 Task: Check the percentage active listings of formal dining room in the last 1 year.
Action: Mouse moved to (961, 212)
Screenshot: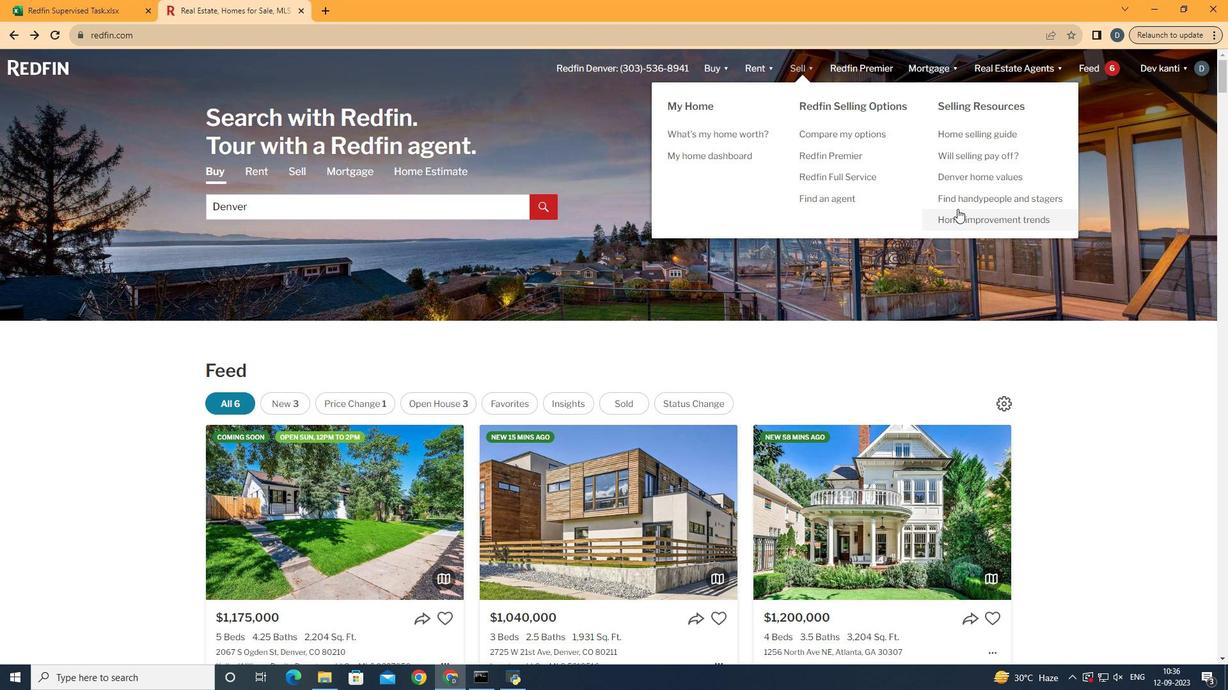 
Action: Mouse pressed left at (961, 212)
Screenshot: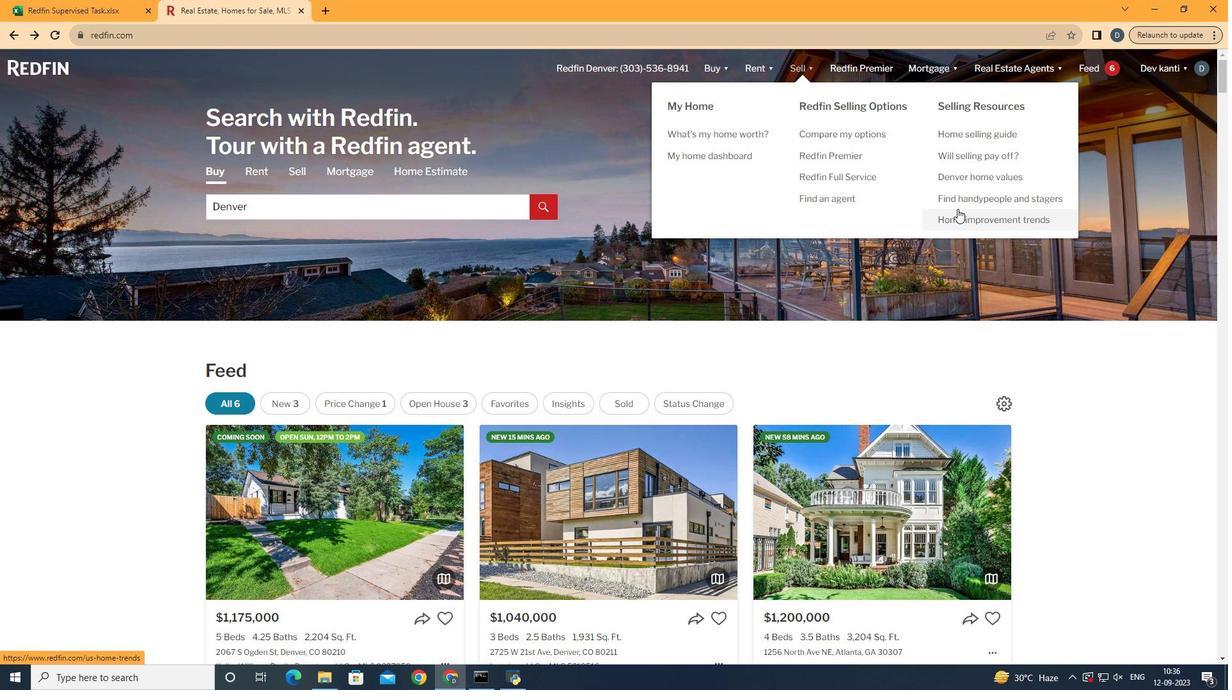 
Action: Mouse moved to (311, 255)
Screenshot: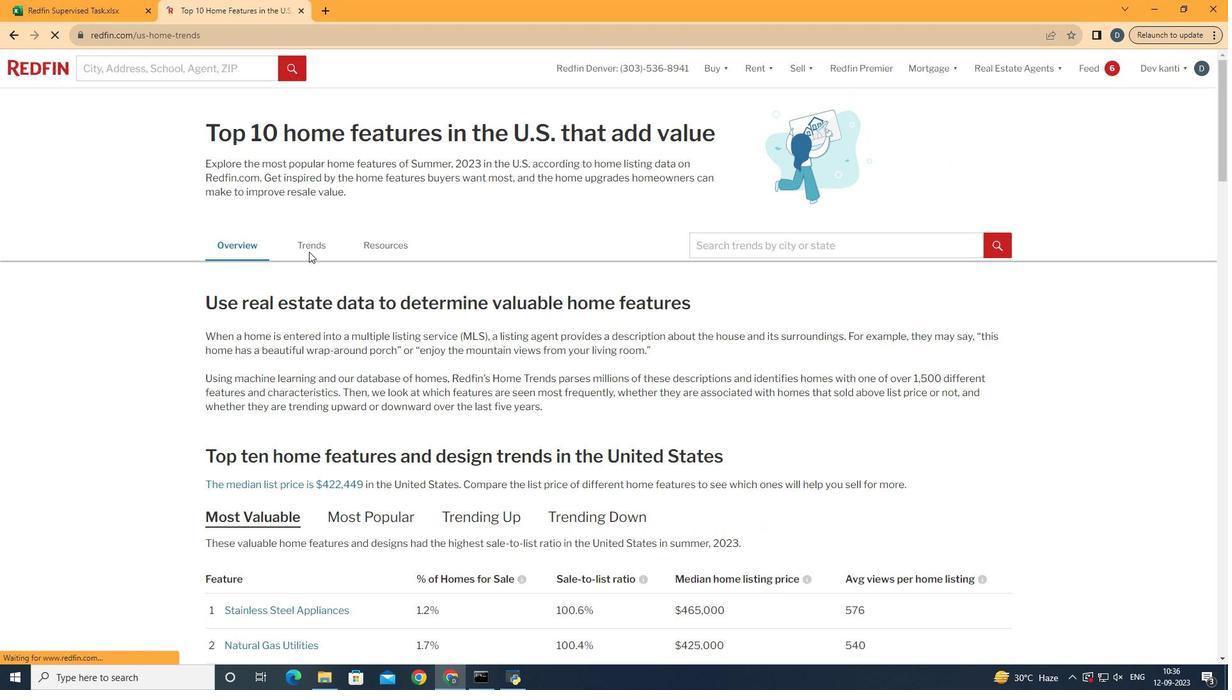 
Action: Mouse pressed left at (311, 255)
Screenshot: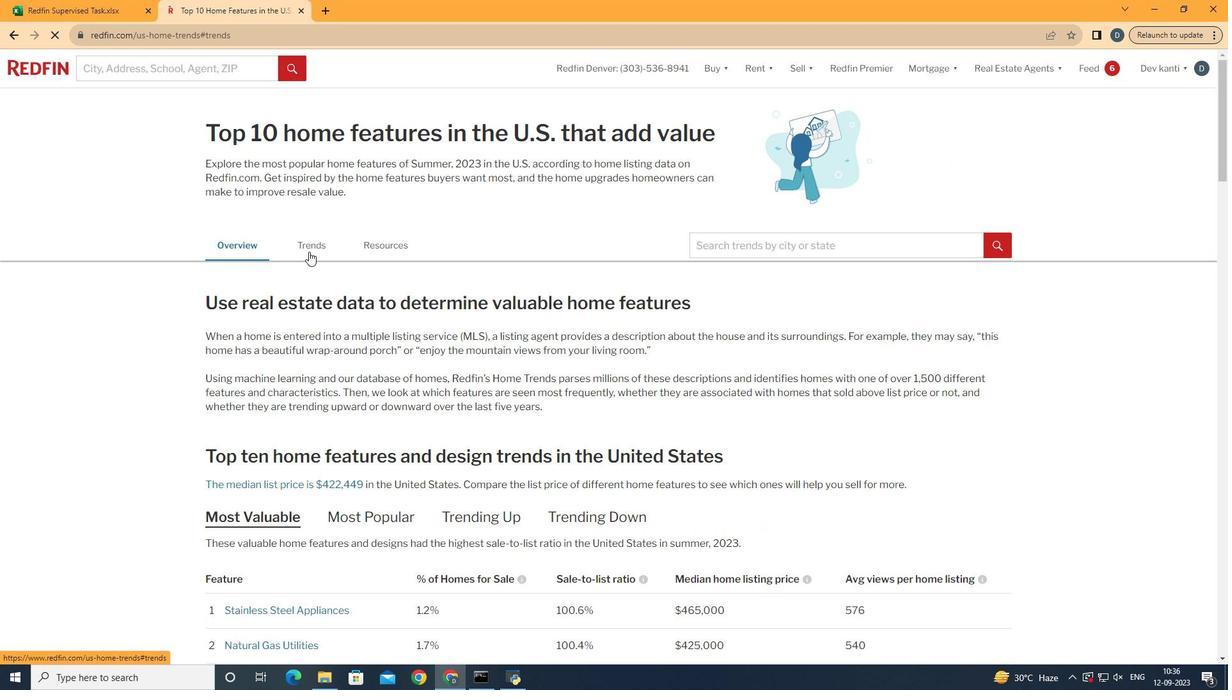 
Action: Mouse moved to (440, 342)
Screenshot: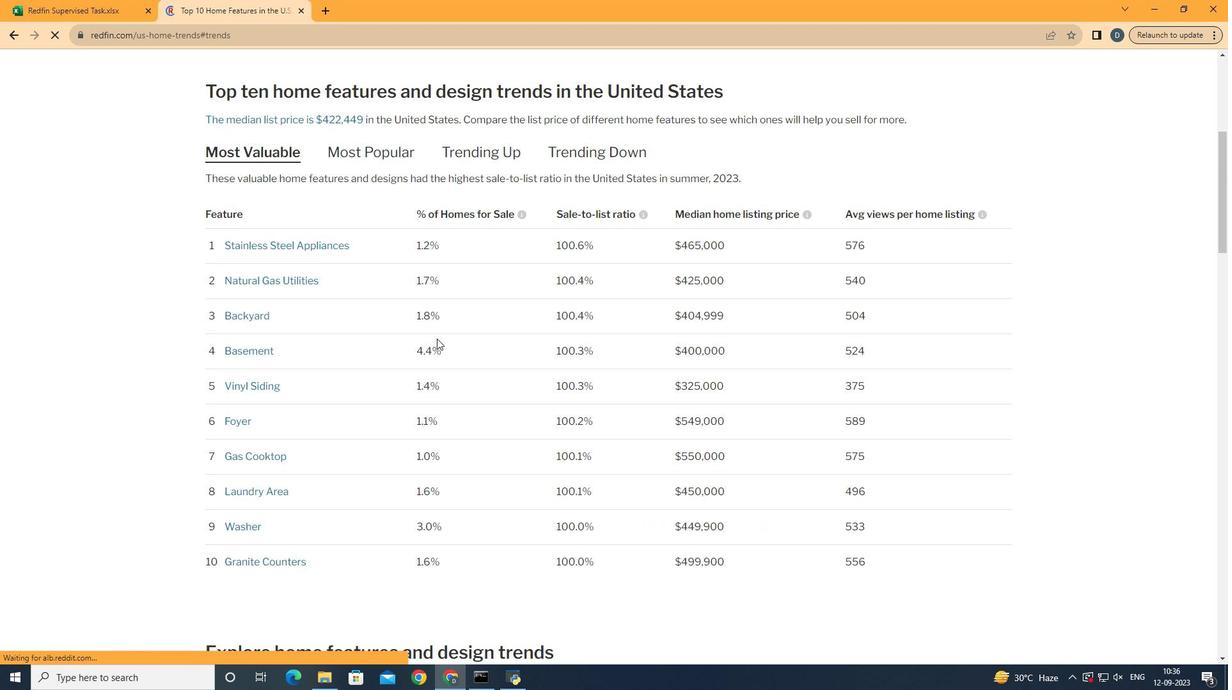 
Action: Mouse scrolled (440, 342) with delta (0, 0)
Screenshot: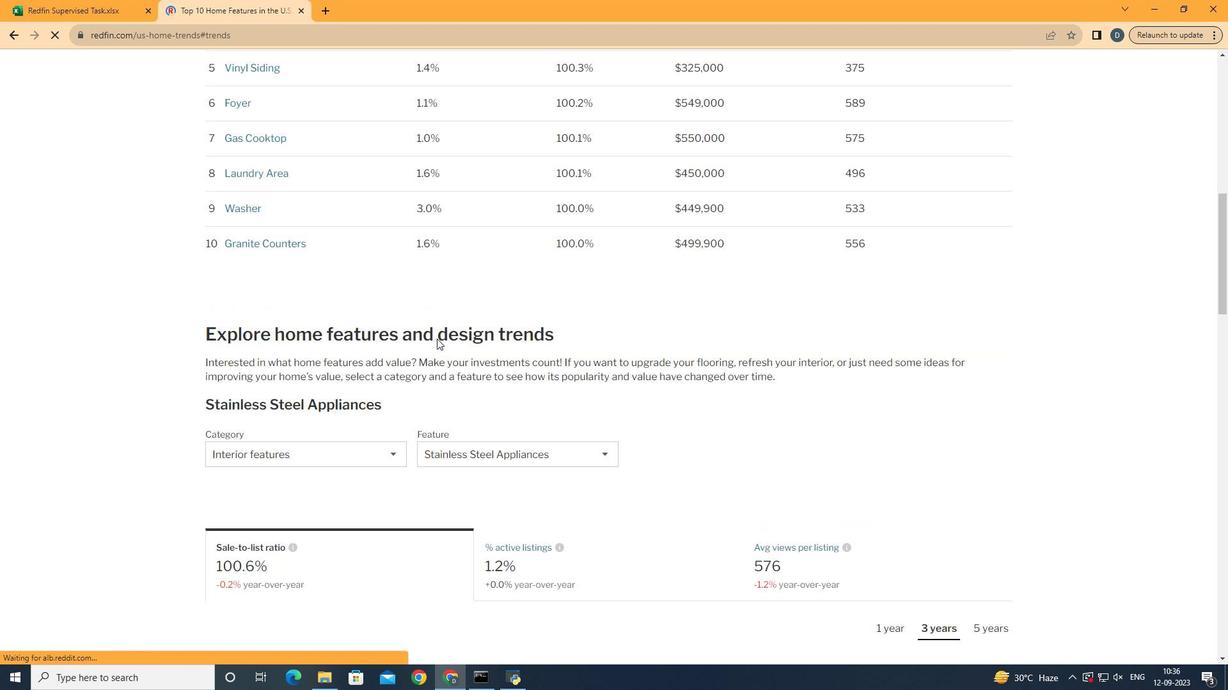 
Action: Mouse scrolled (440, 342) with delta (0, 0)
Screenshot: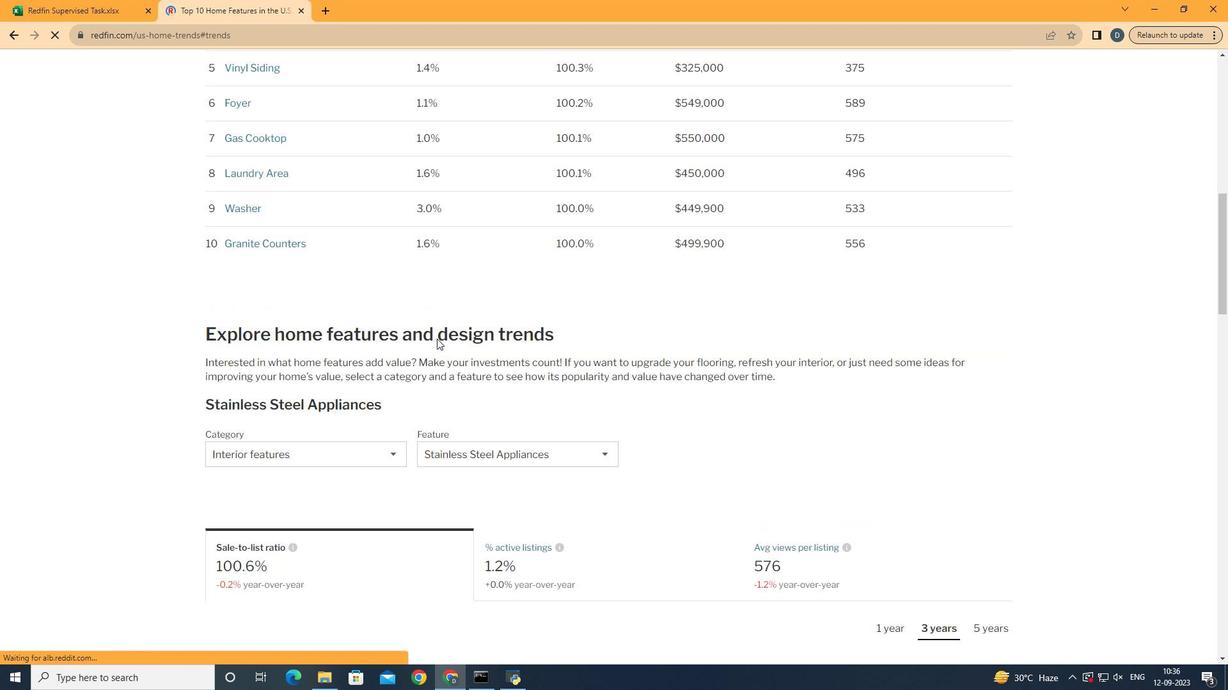 
Action: Mouse scrolled (440, 342) with delta (0, 0)
Screenshot: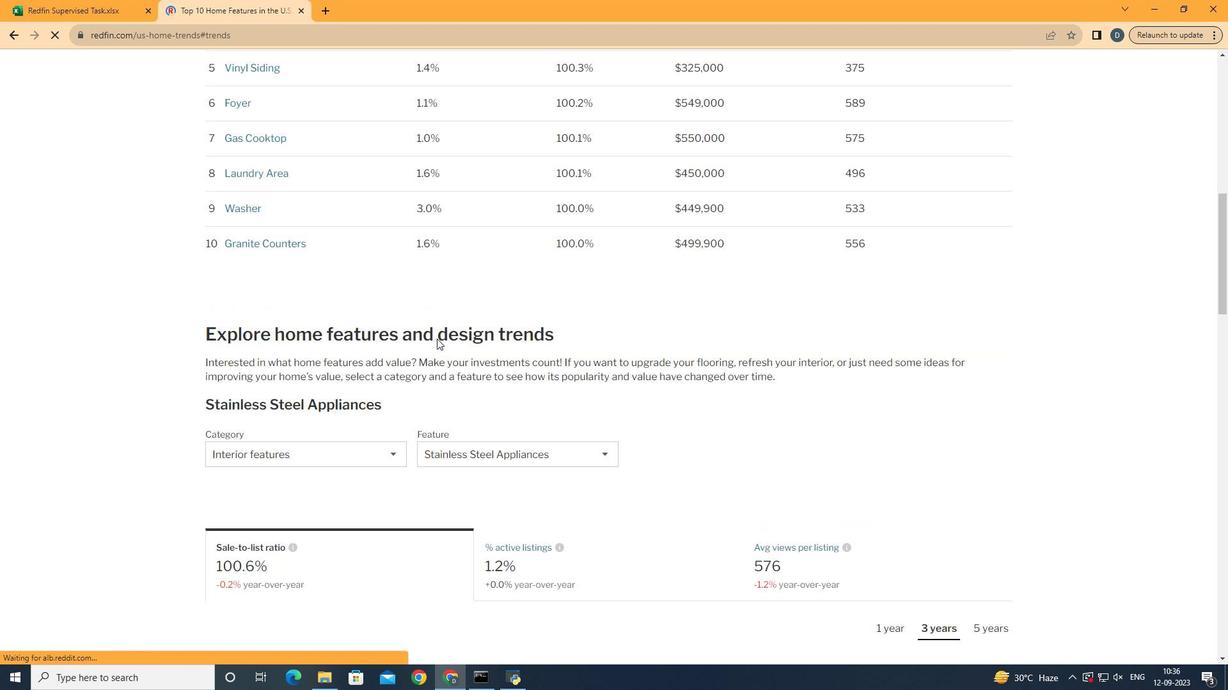 
Action: Mouse scrolled (440, 342) with delta (0, 0)
Screenshot: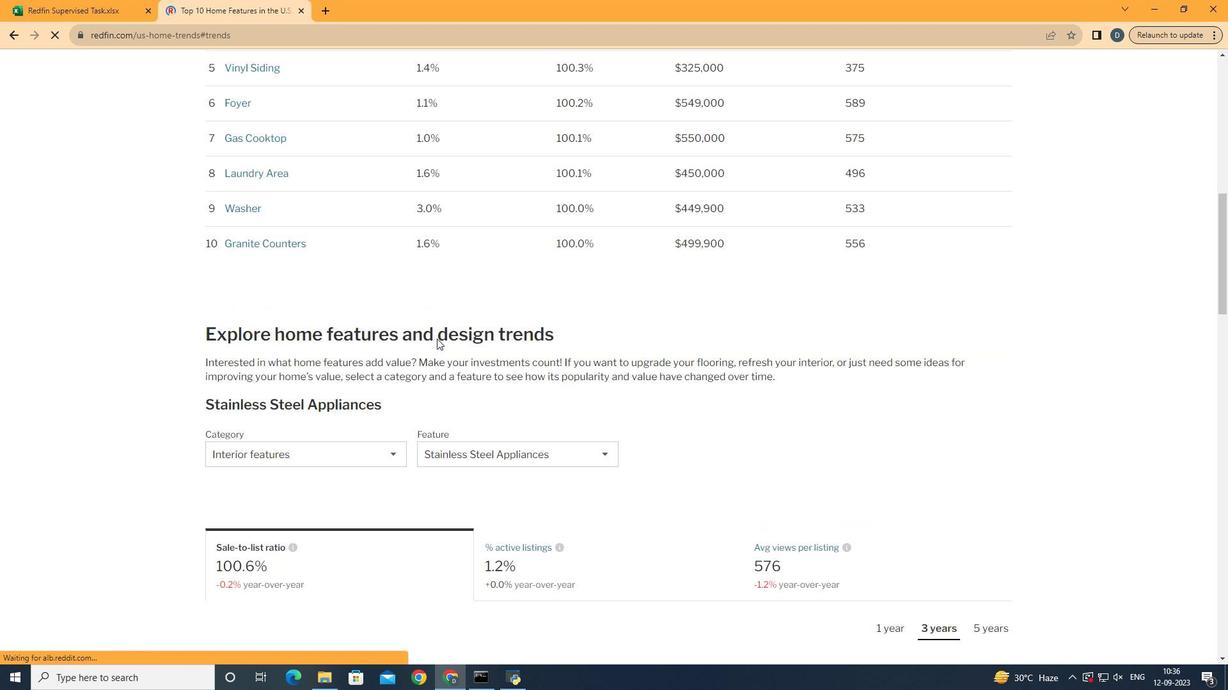 
Action: Mouse scrolled (440, 342) with delta (0, 0)
Screenshot: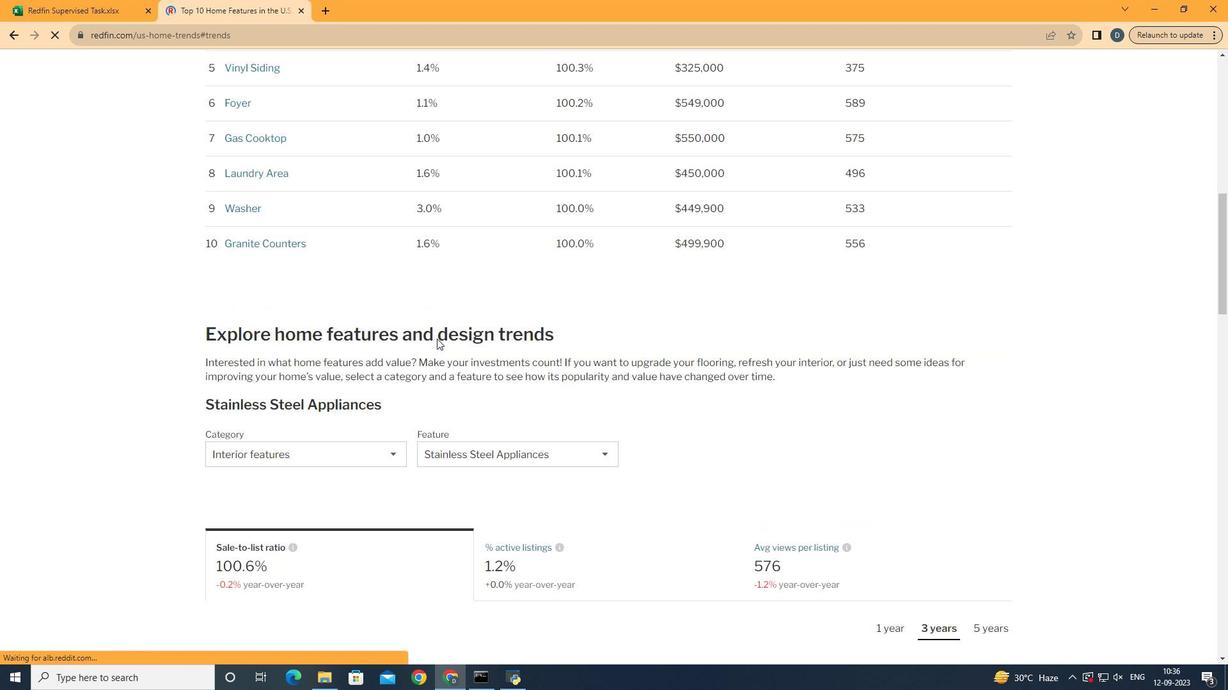 
Action: Mouse scrolled (440, 342) with delta (0, 0)
Screenshot: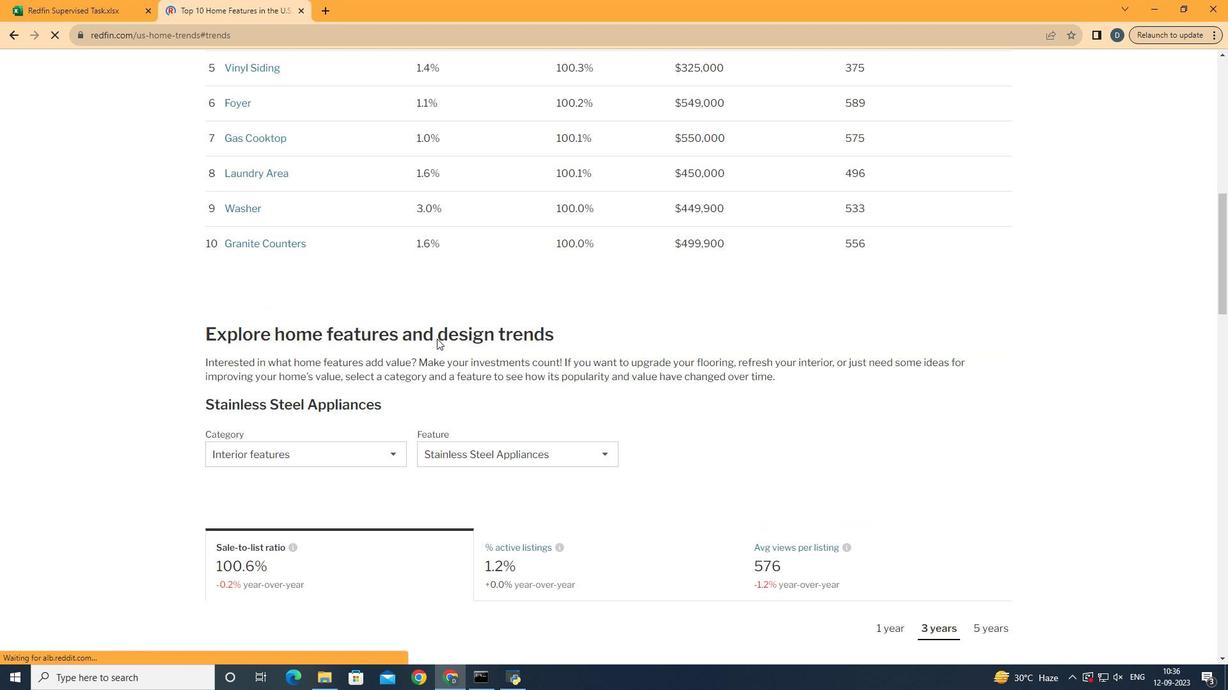 
Action: Mouse scrolled (440, 342) with delta (0, 0)
Screenshot: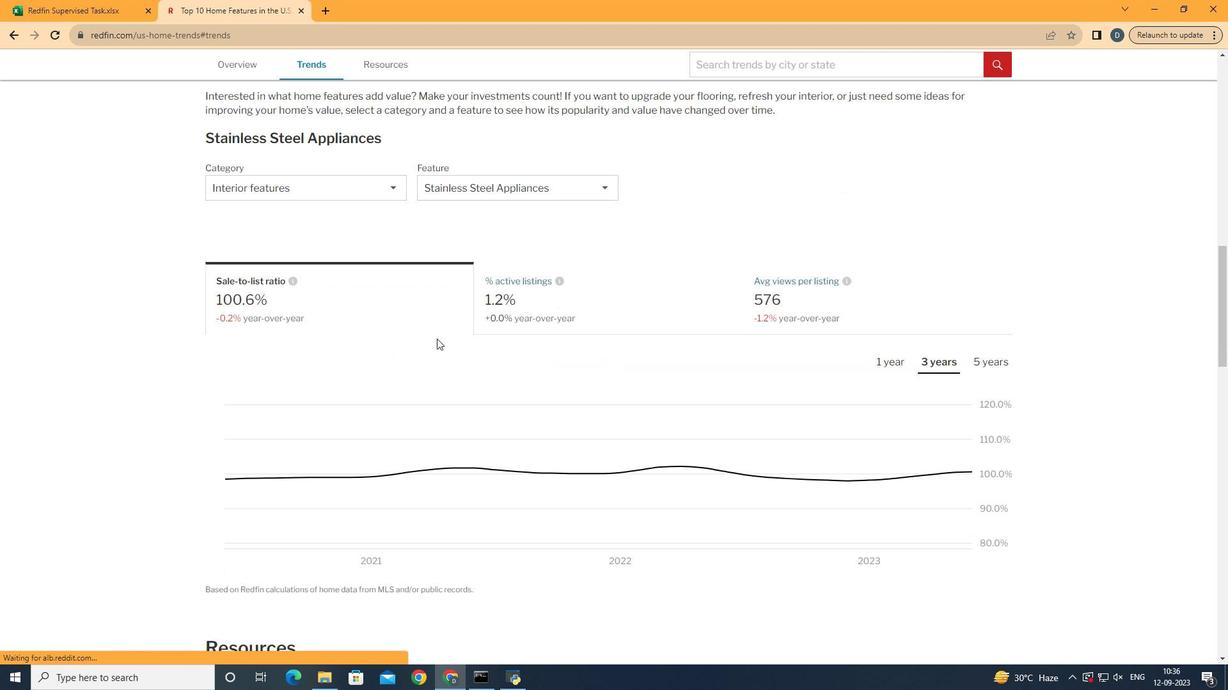 
Action: Mouse scrolled (440, 342) with delta (0, 0)
Screenshot: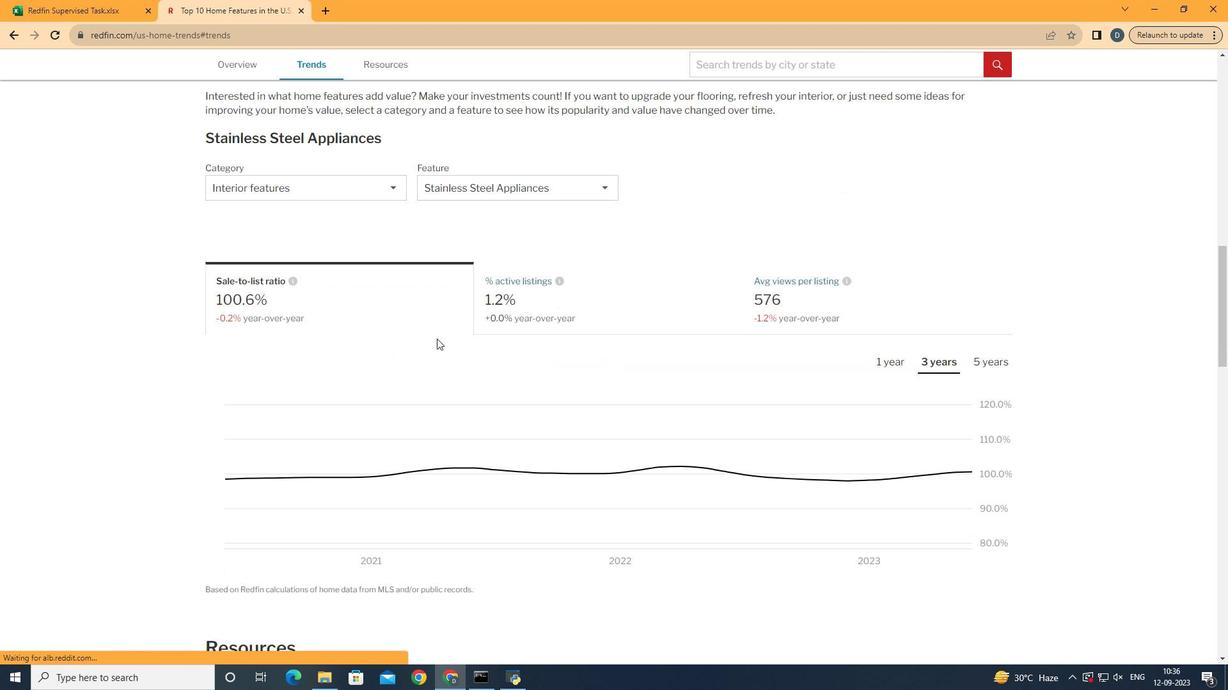 
Action: Mouse scrolled (440, 342) with delta (0, 0)
Screenshot: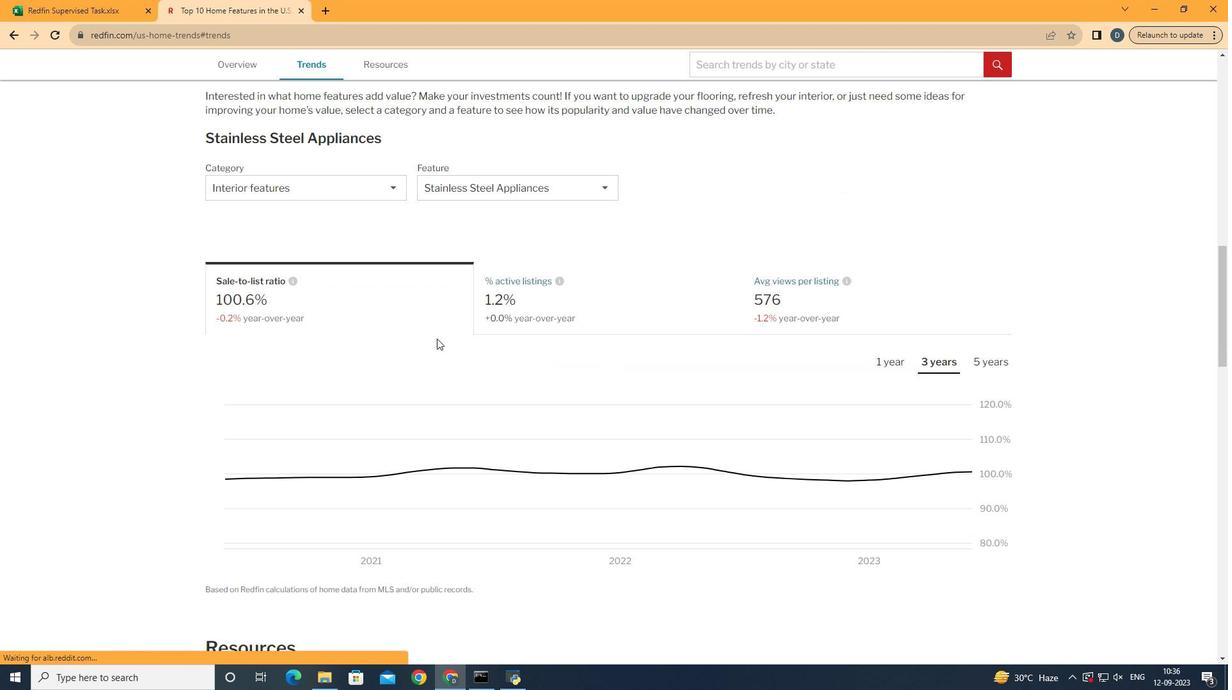 
Action: Mouse scrolled (440, 342) with delta (0, 0)
Screenshot: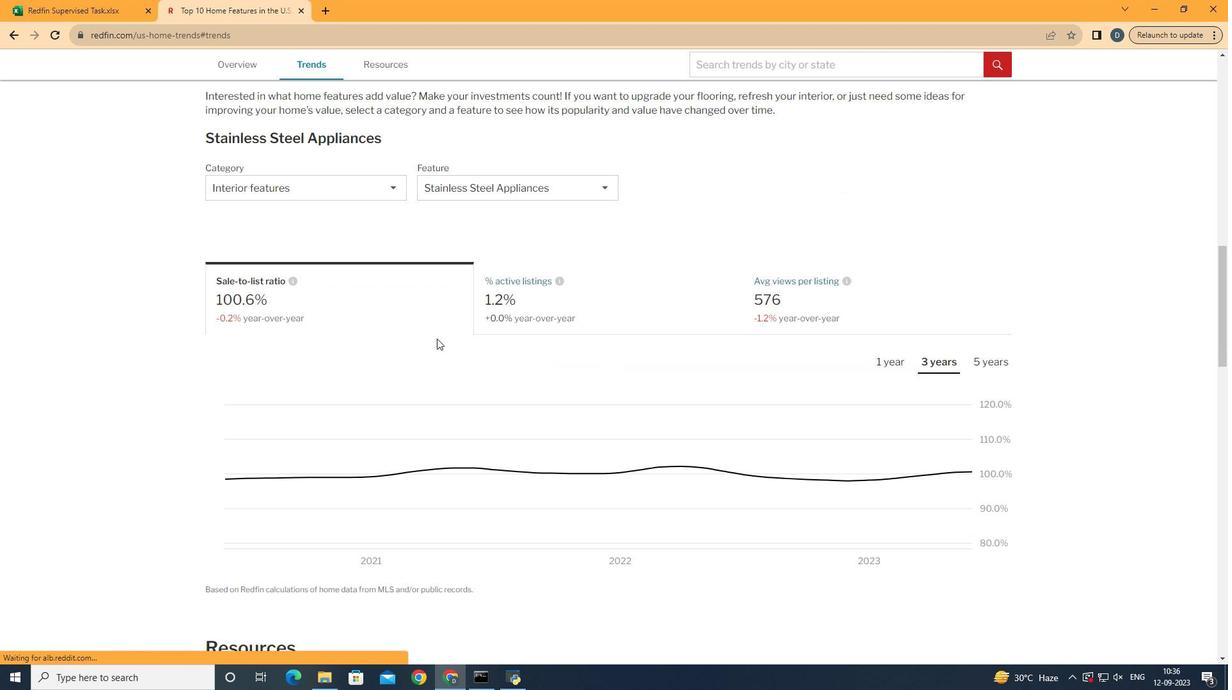 
Action: Mouse moved to (378, 137)
Screenshot: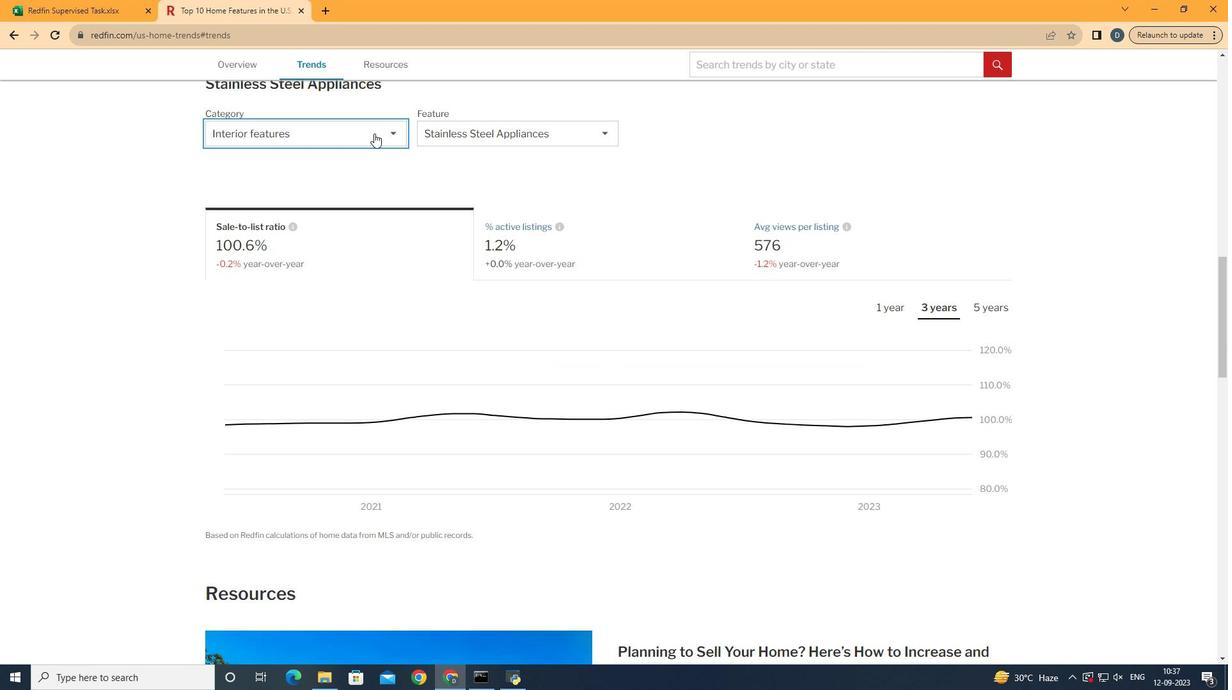 
Action: Mouse pressed left at (378, 137)
Screenshot: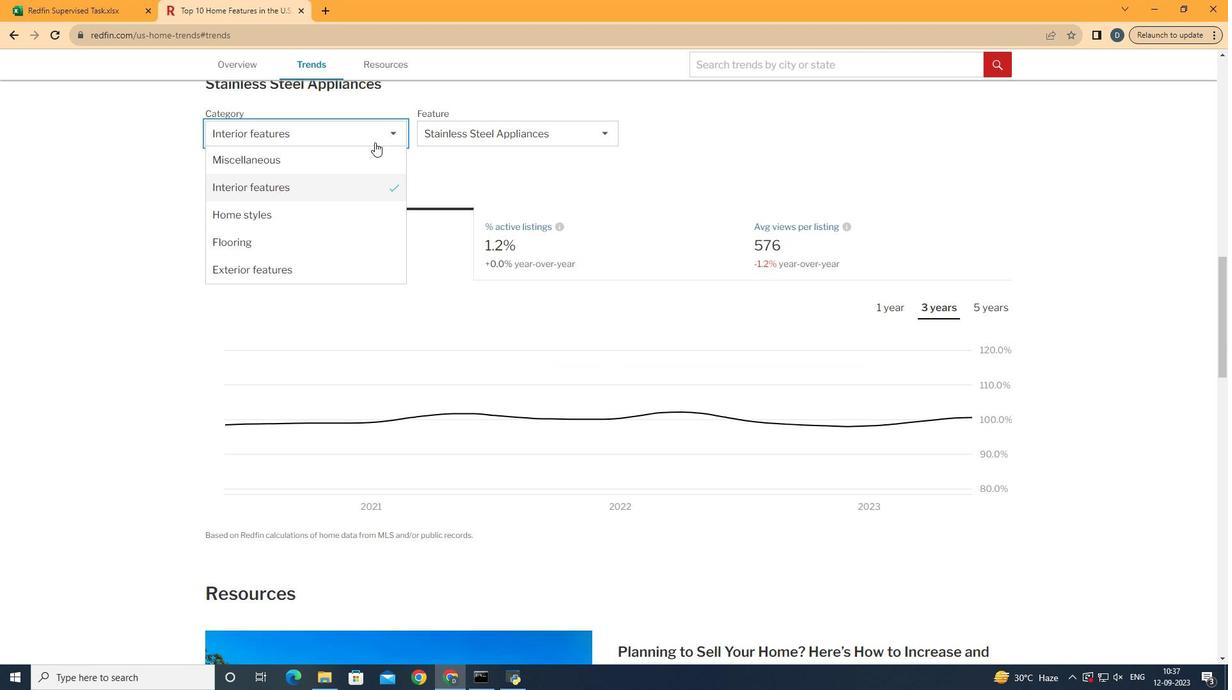 
Action: Mouse moved to (377, 191)
Screenshot: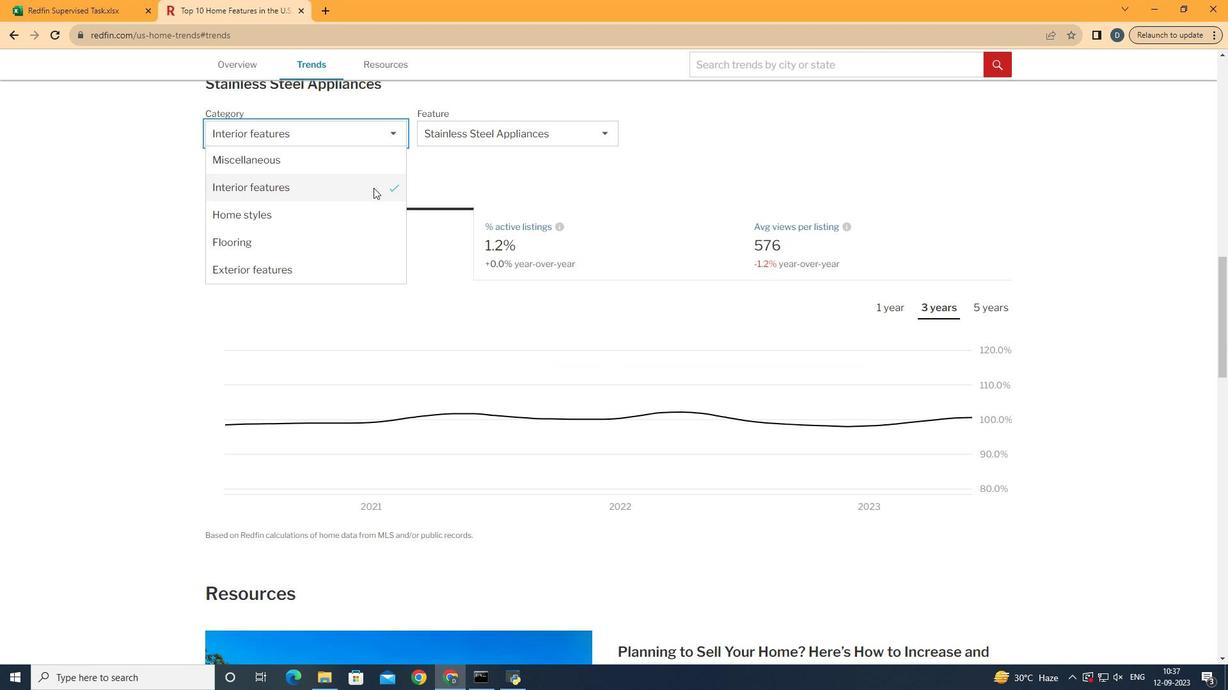 
Action: Mouse pressed left at (377, 191)
Screenshot: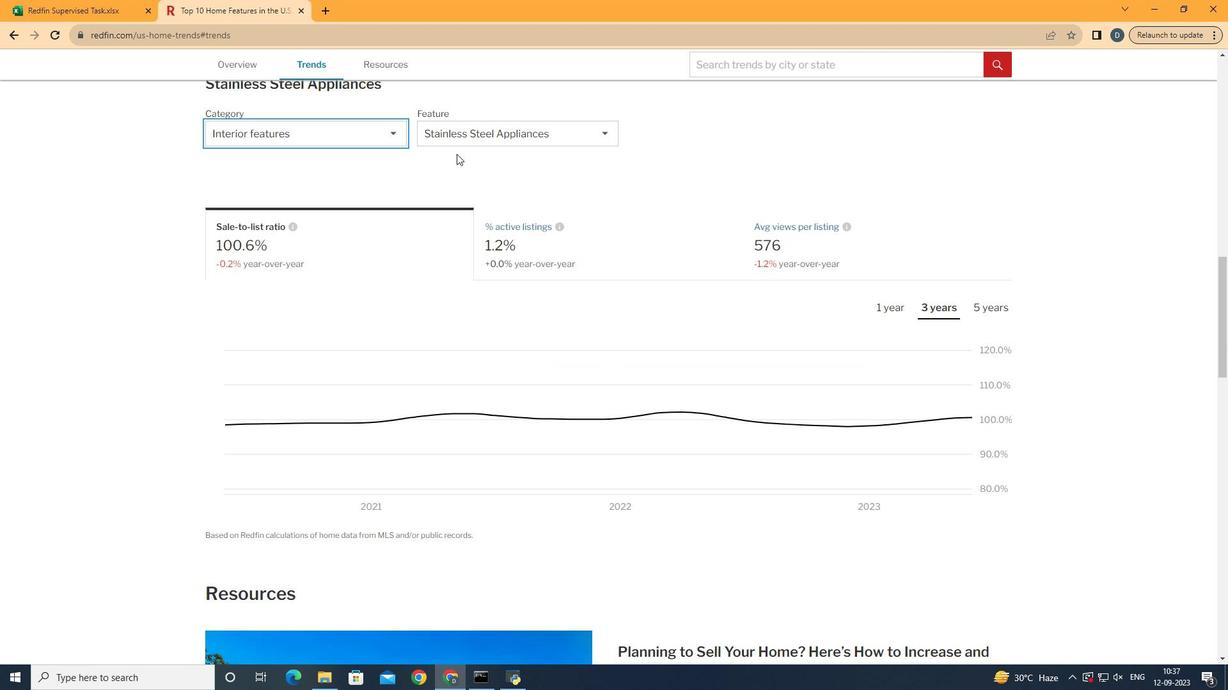 
Action: Mouse moved to (532, 138)
Screenshot: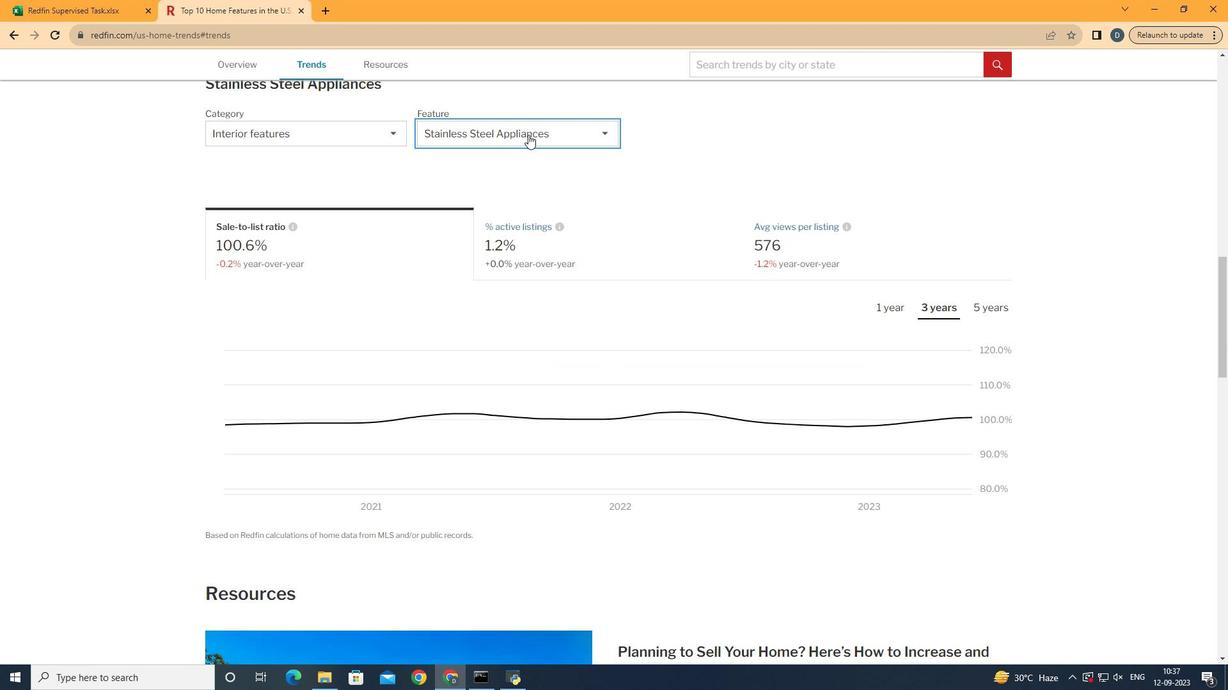 
Action: Mouse pressed left at (532, 138)
Screenshot: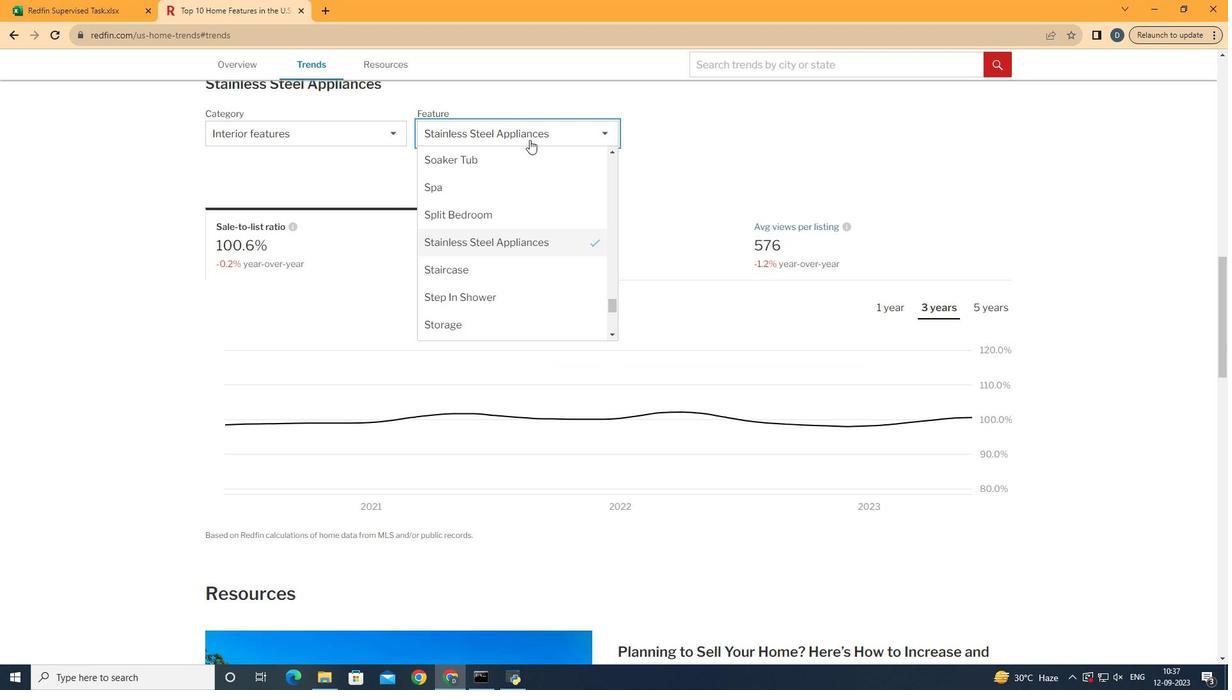 
Action: Mouse moved to (529, 291)
Screenshot: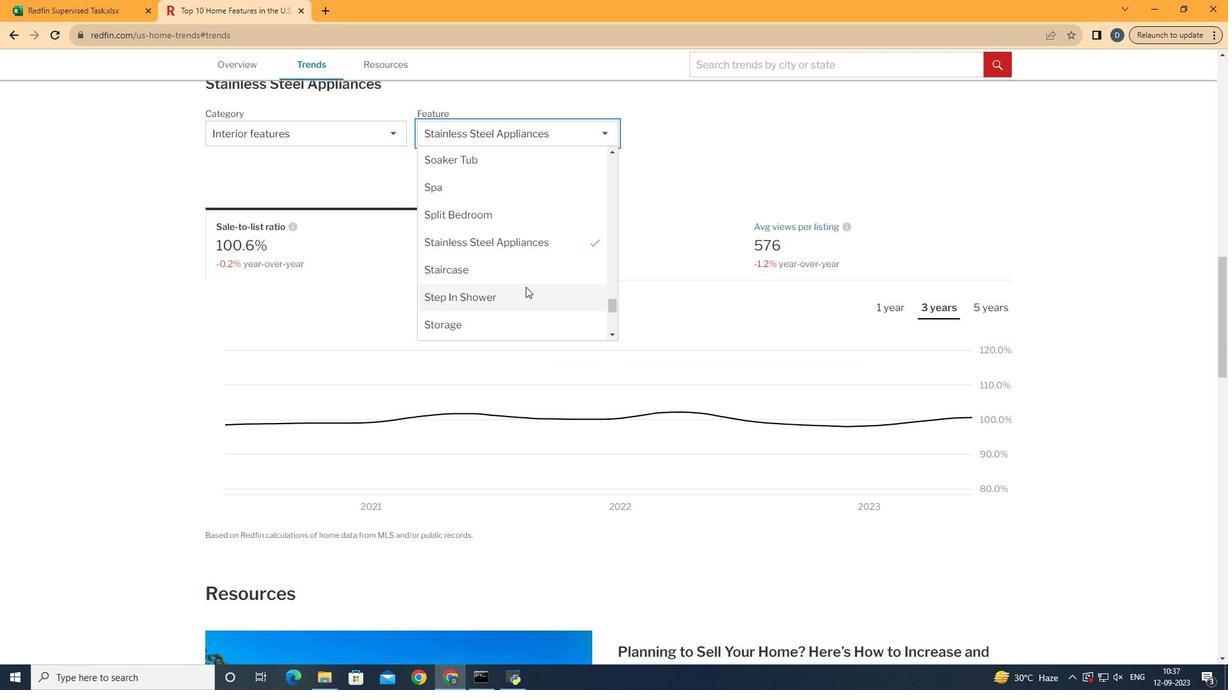 
Action: Mouse scrolled (529, 291) with delta (0, 0)
Screenshot: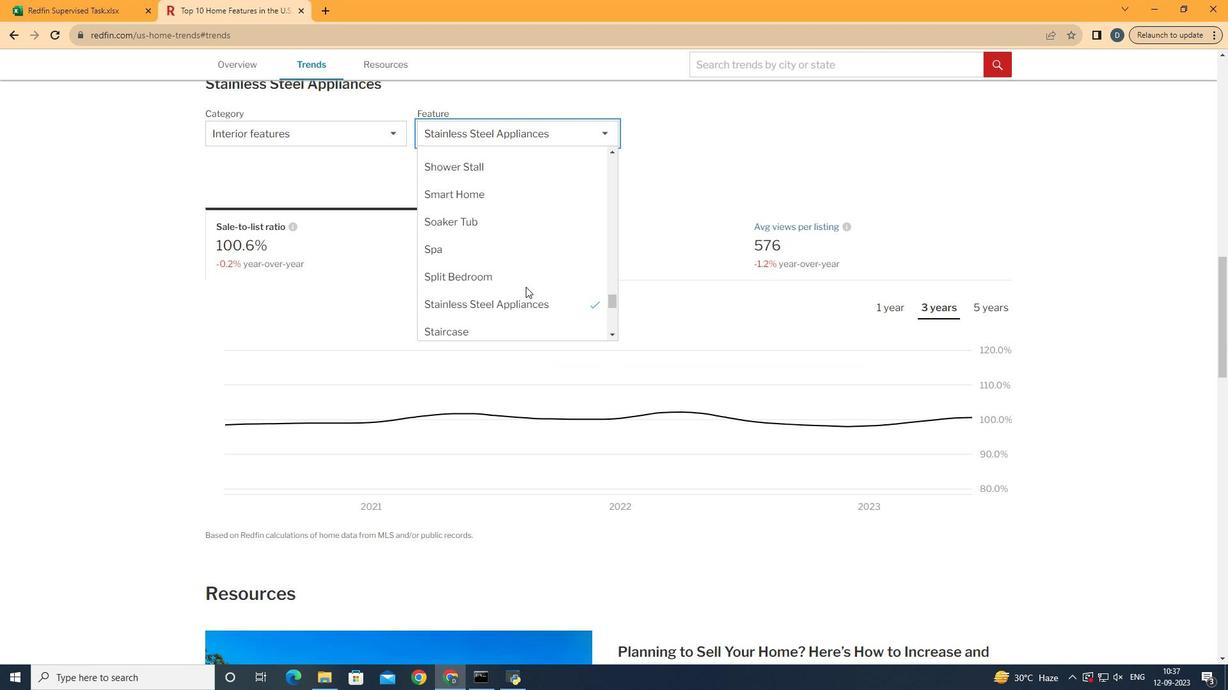 
Action: Mouse scrolled (529, 291) with delta (0, 0)
Screenshot: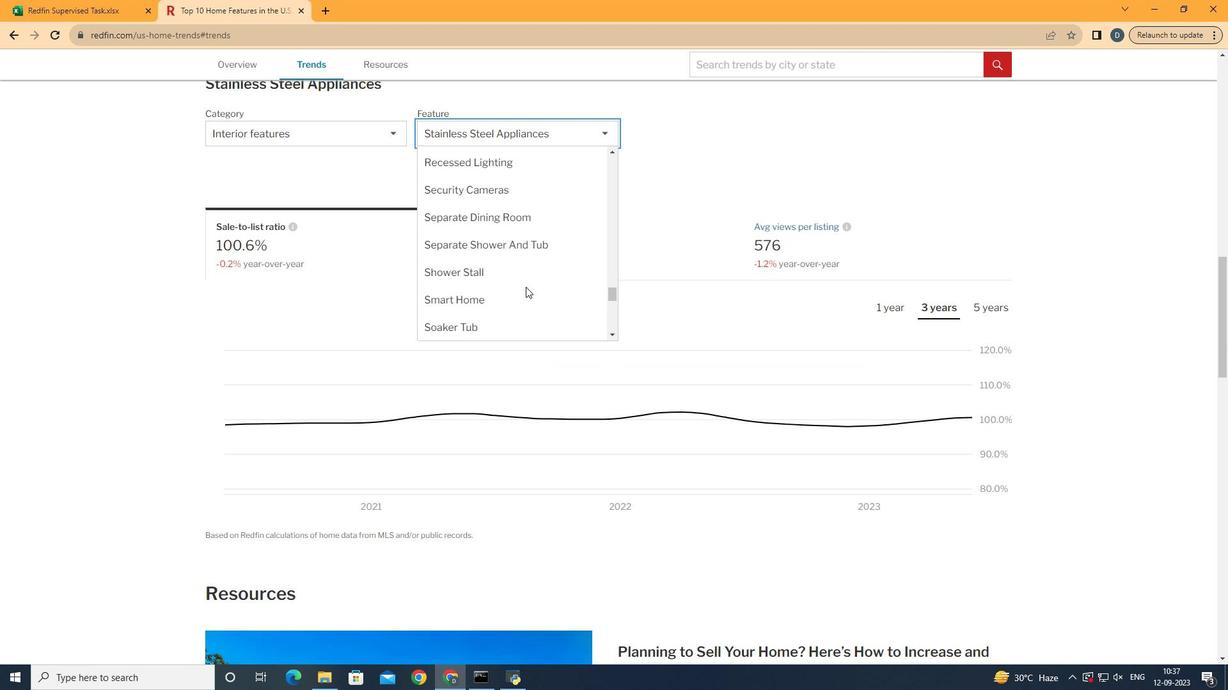 
Action: Mouse scrolled (529, 291) with delta (0, 0)
Screenshot: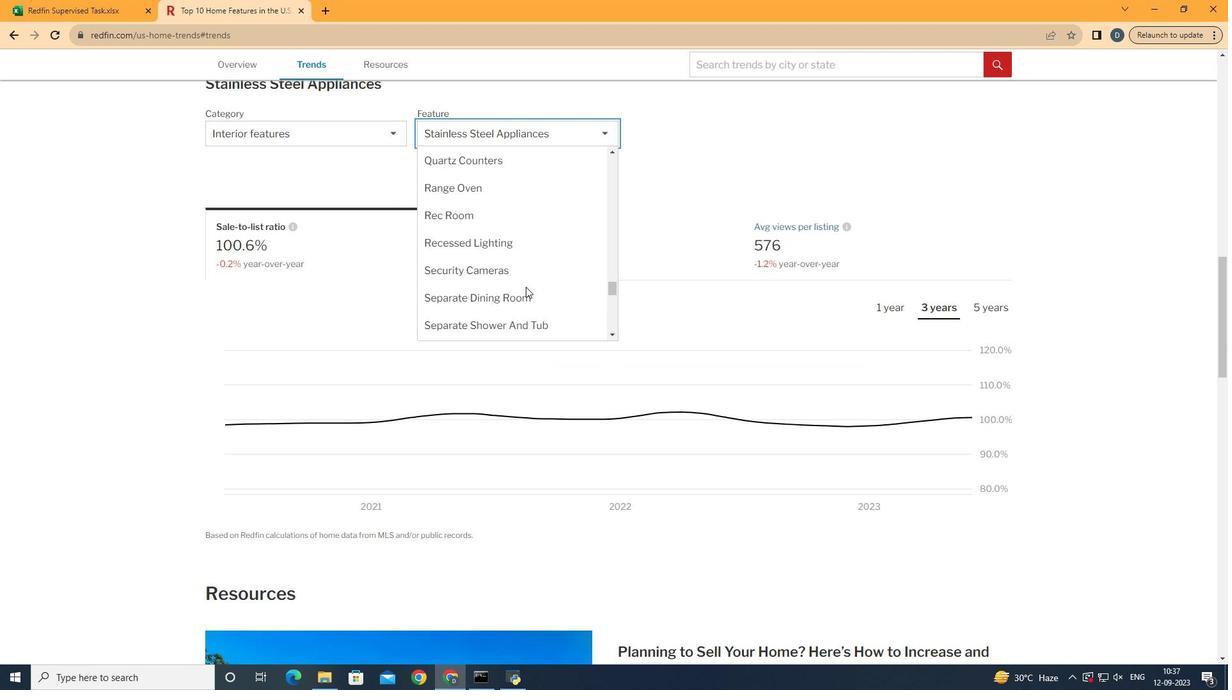 
Action: Mouse scrolled (529, 291) with delta (0, 0)
Screenshot: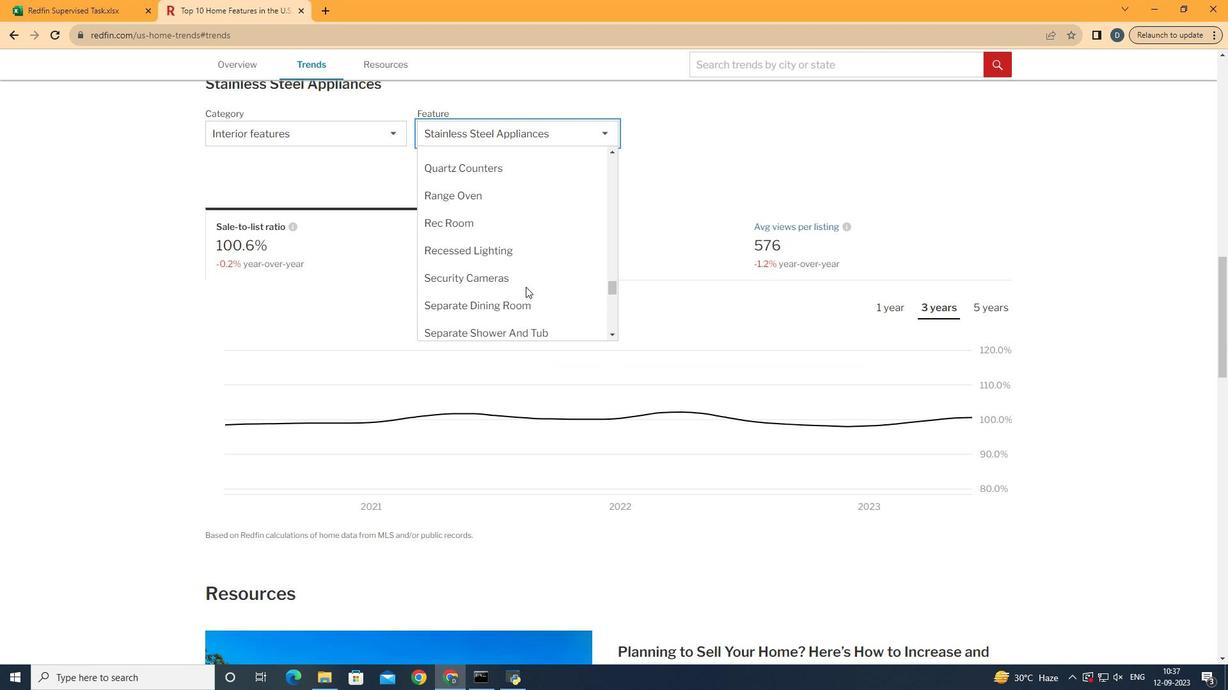 
Action: Mouse scrolled (529, 291) with delta (0, 0)
Screenshot: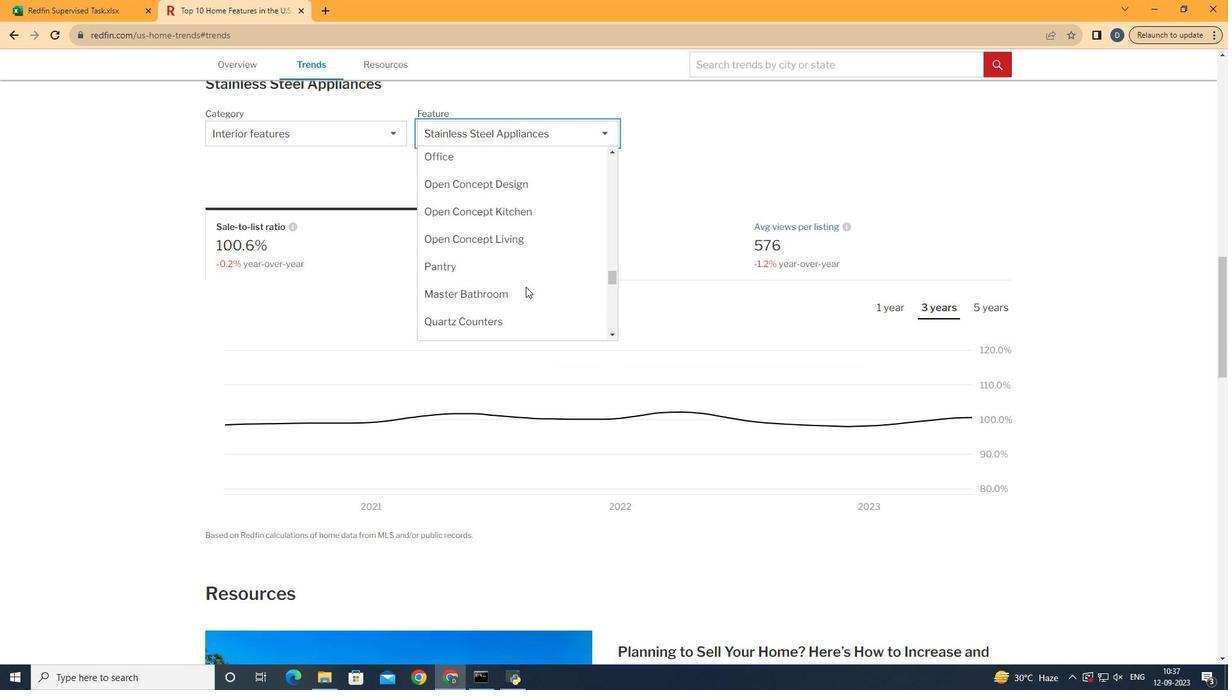 
Action: Mouse scrolled (529, 291) with delta (0, 0)
Screenshot: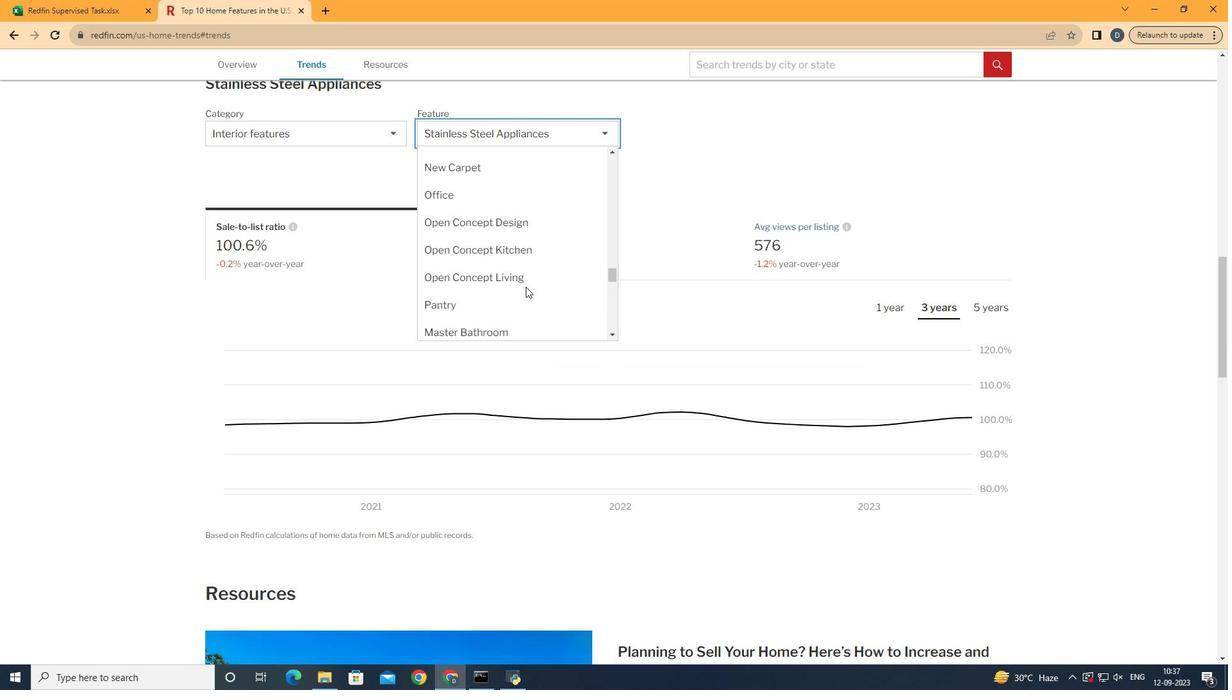 
Action: Mouse scrolled (529, 291) with delta (0, 0)
Screenshot: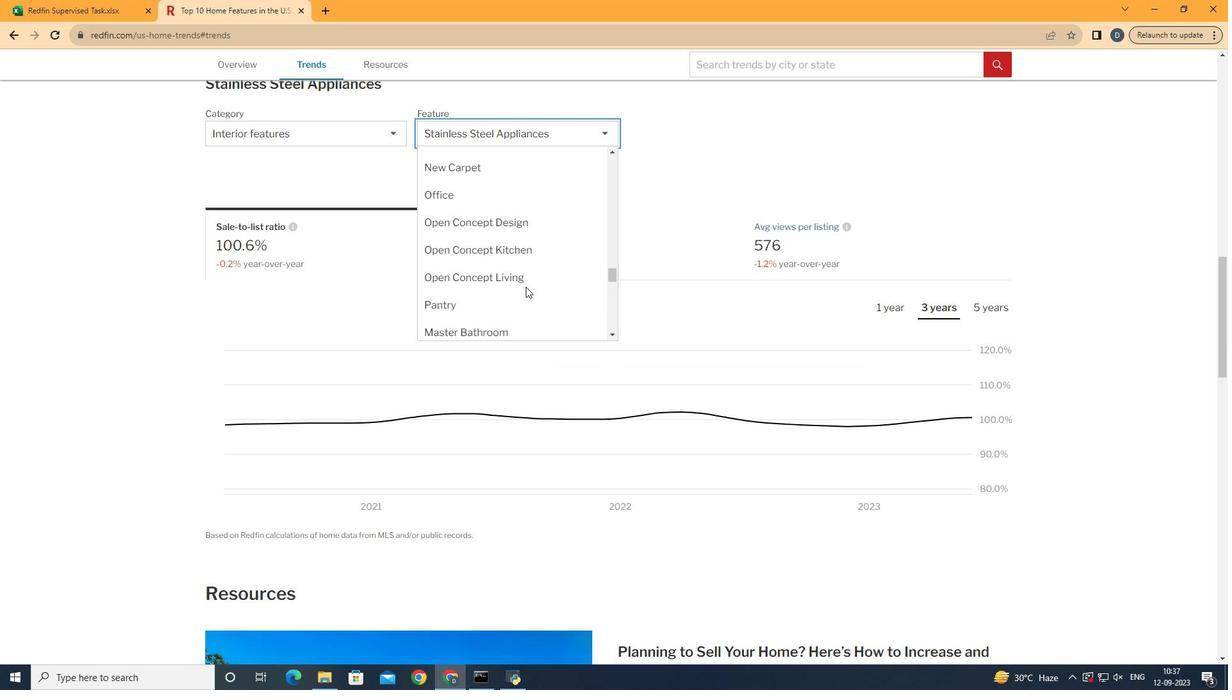 
Action: Mouse scrolled (529, 291) with delta (0, 0)
Screenshot: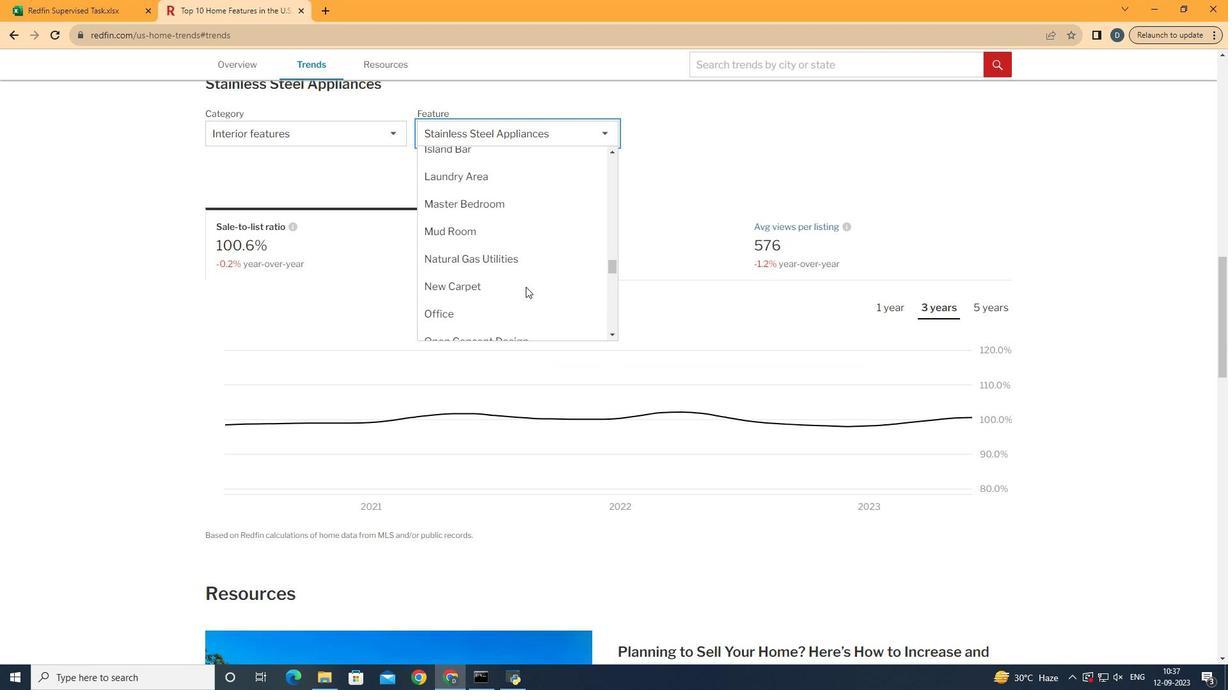 
Action: Mouse scrolled (529, 291) with delta (0, 0)
Screenshot: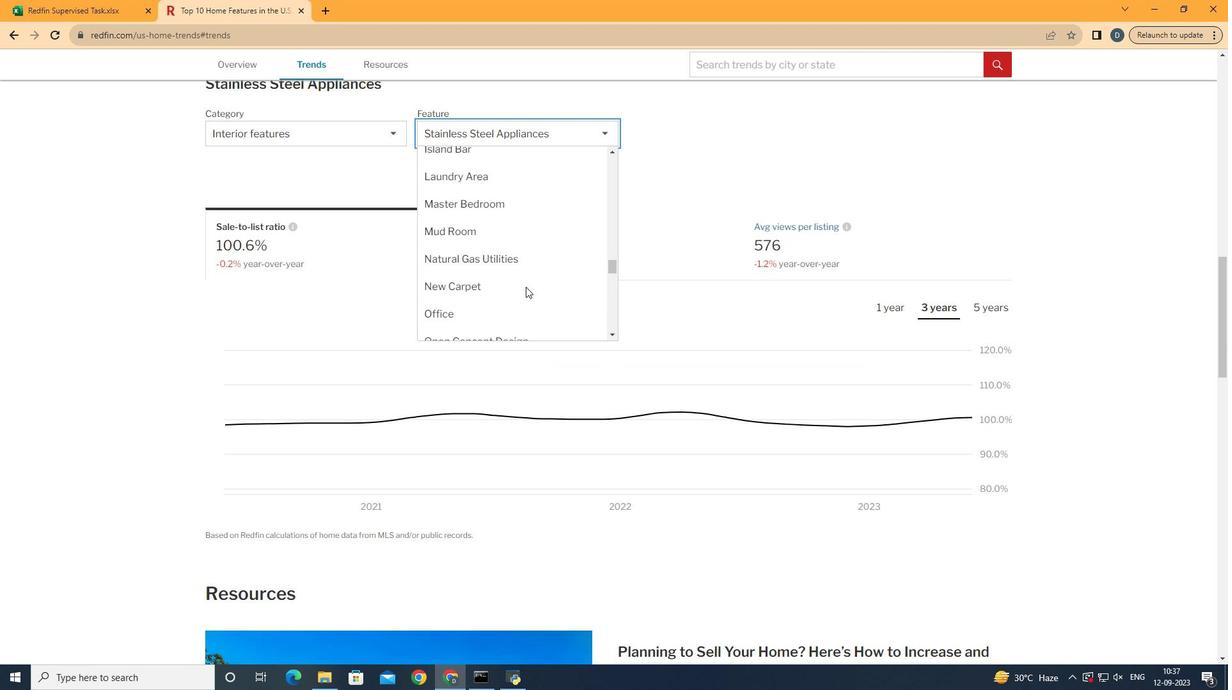 
Action: Mouse scrolled (529, 291) with delta (0, 0)
Screenshot: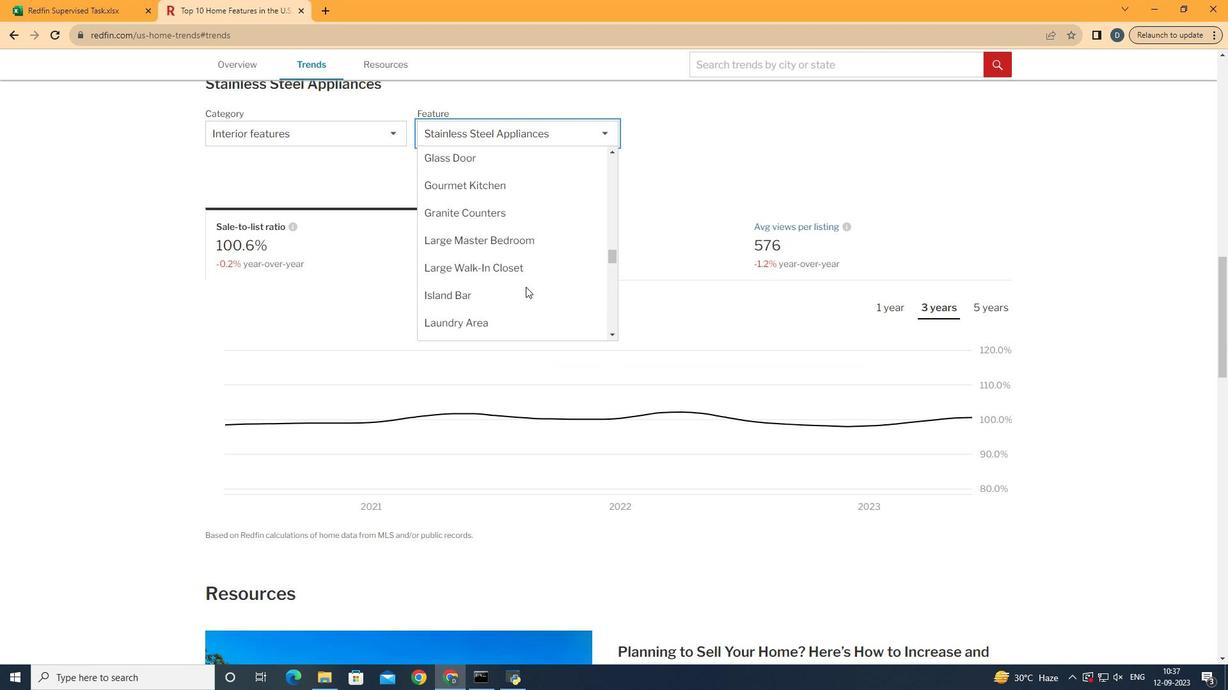 
Action: Mouse scrolled (529, 291) with delta (0, 0)
Screenshot: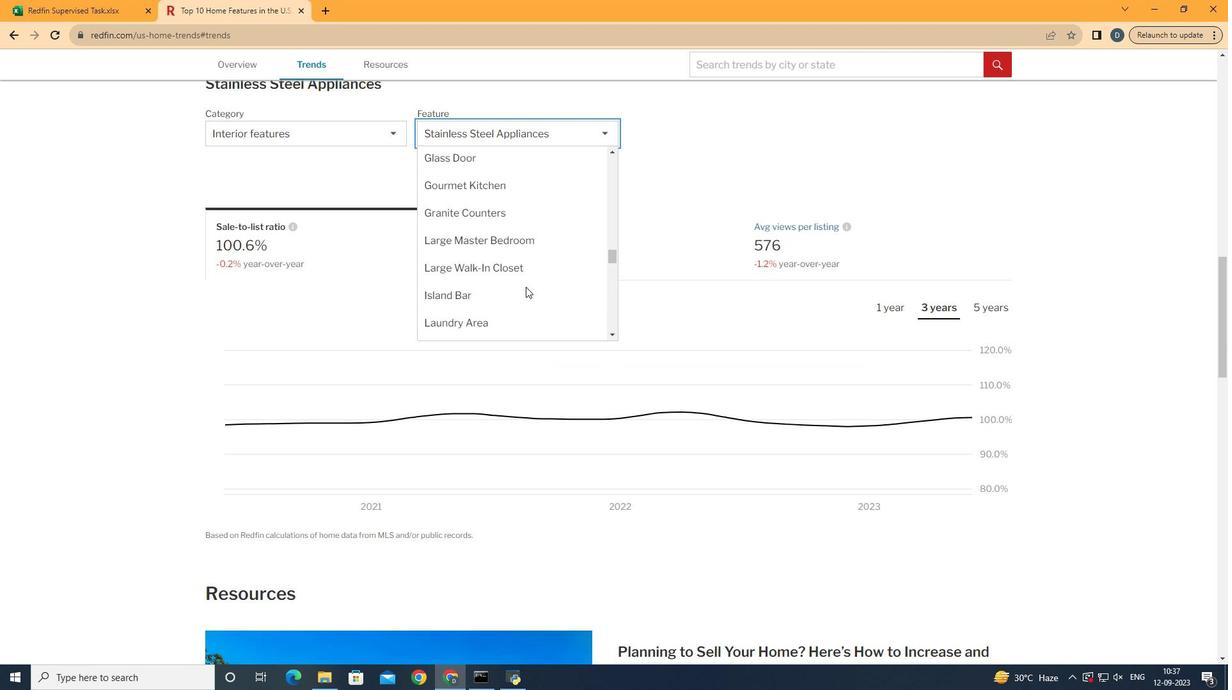 
Action: Mouse scrolled (529, 291) with delta (0, 0)
Screenshot: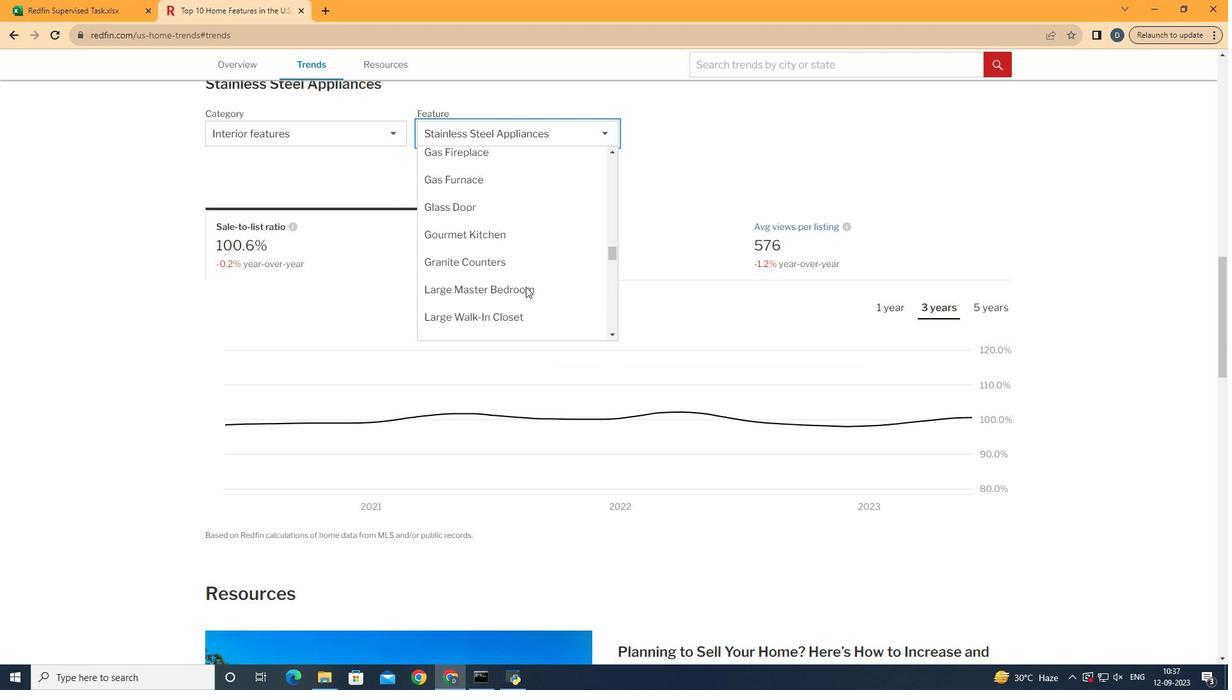 
Action: Mouse scrolled (529, 291) with delta (0, 0)
Screenshot: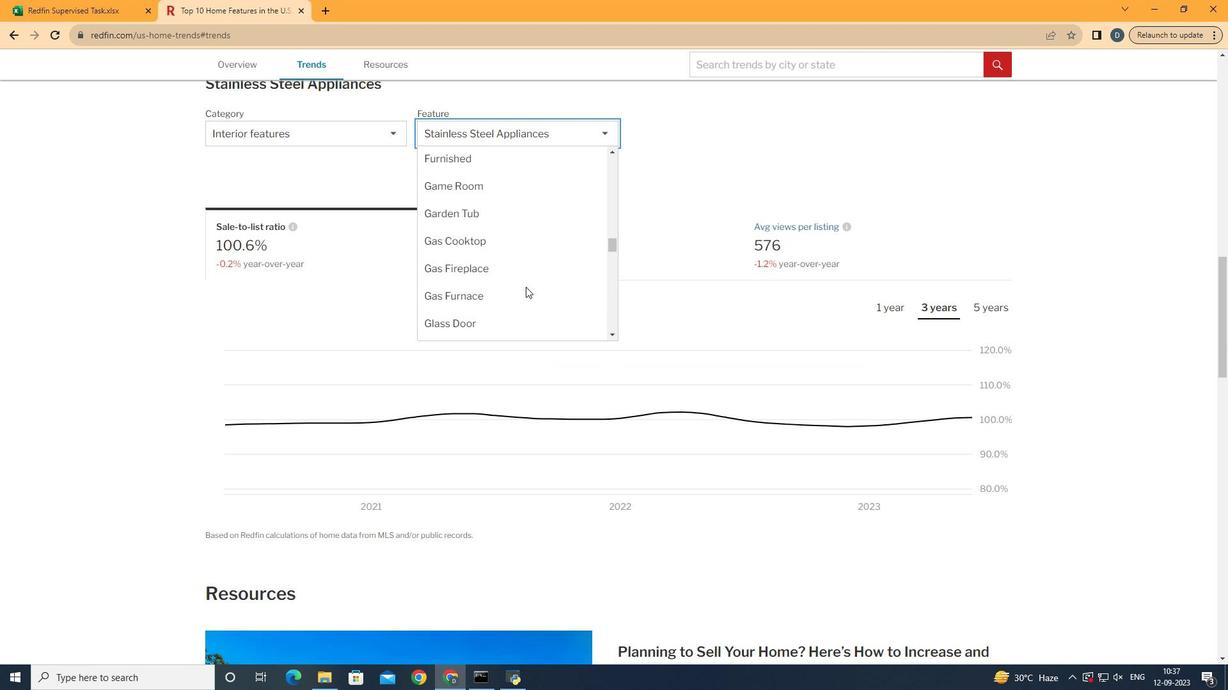 
Action: Mouse scrolled (529, 291) with delta (0, 0)
Screenshot: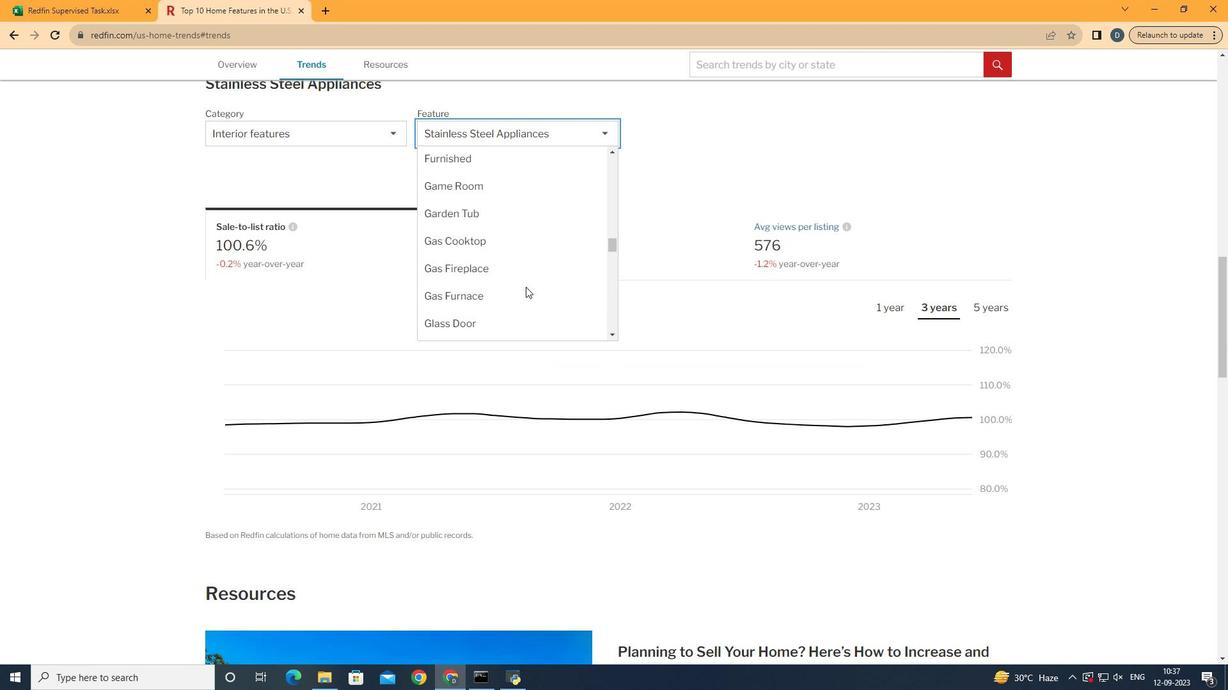 
Action: Mouse moved to (548, 259)
Screenshot: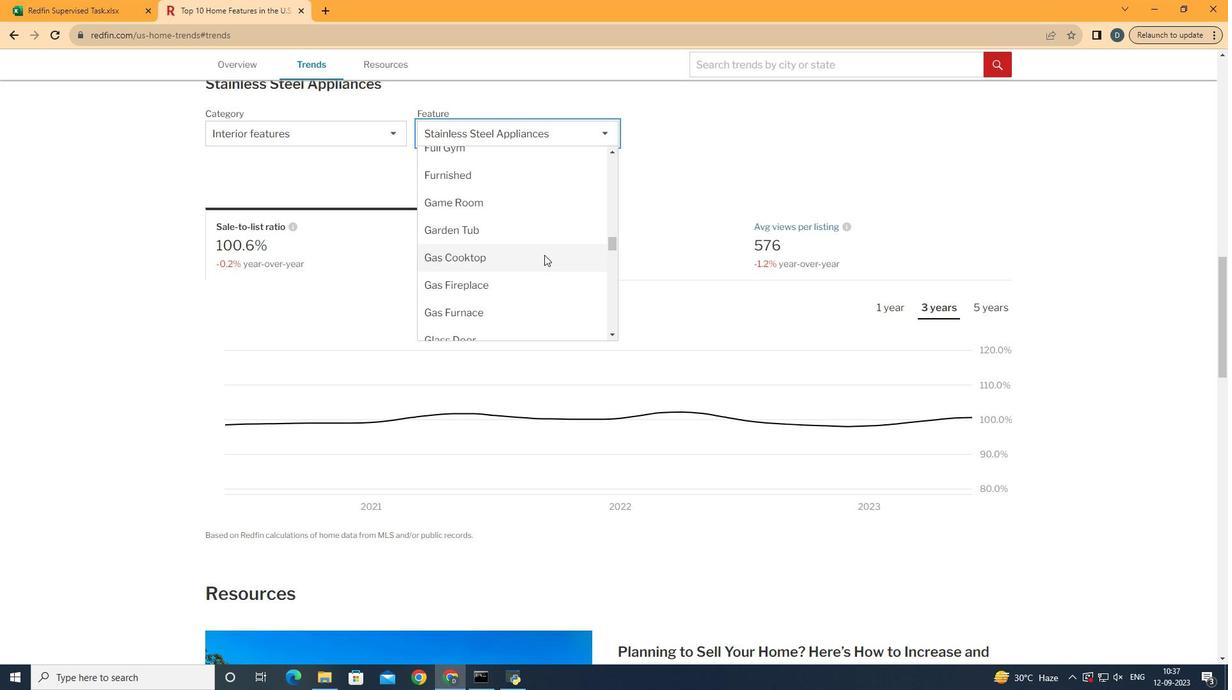 
Action: Mouse scrolled (548, 259) with delta (0, 0)
Screenshot: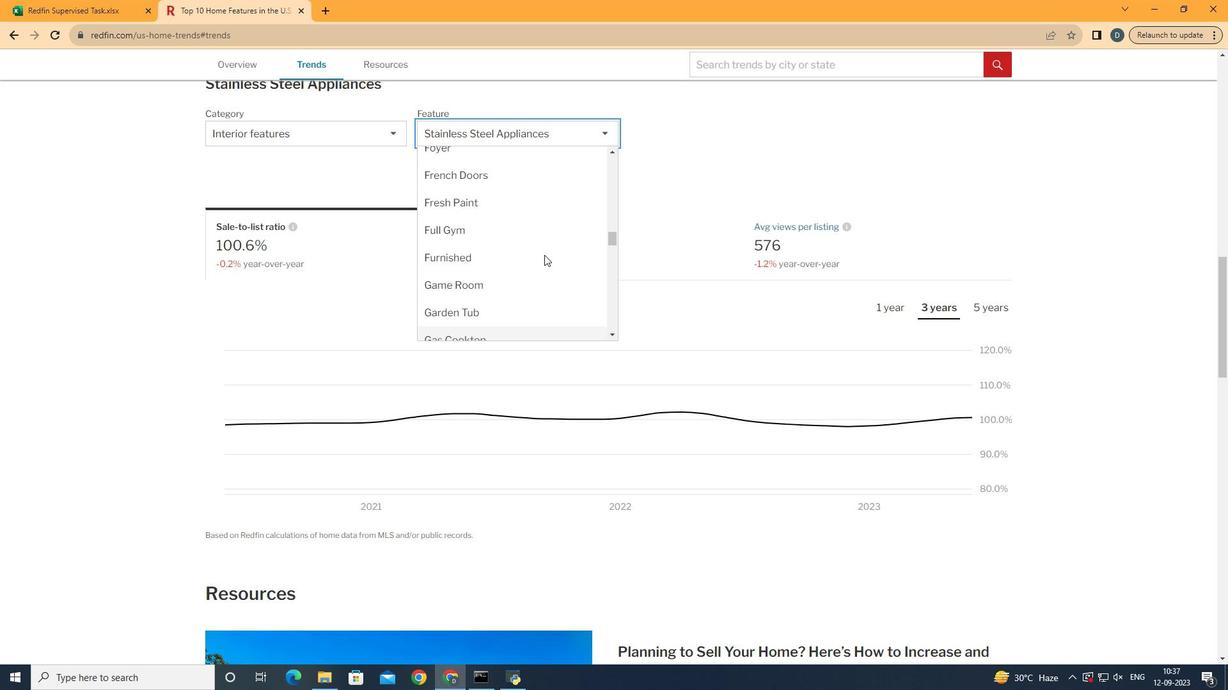 
Action: Mouse scrolled (548, 259) with delta (0, 0)
Screenshot: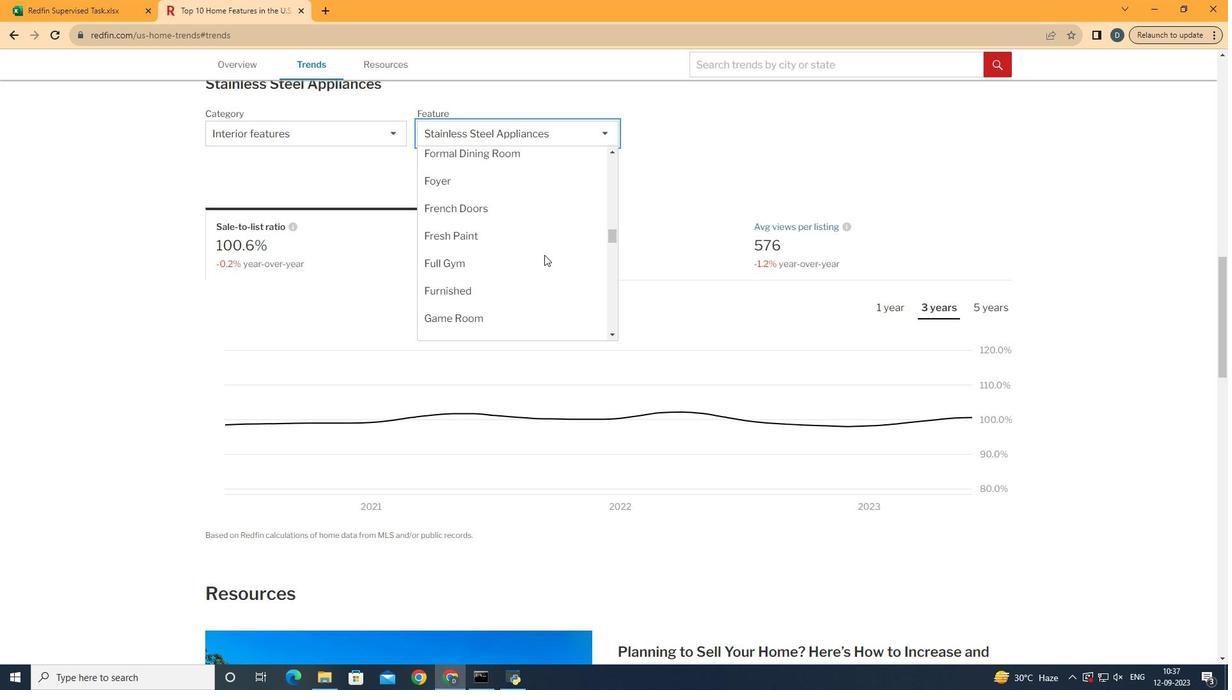 
Action: Mouse scrolled (548, 259) with delta (0, 0)
Screenshot: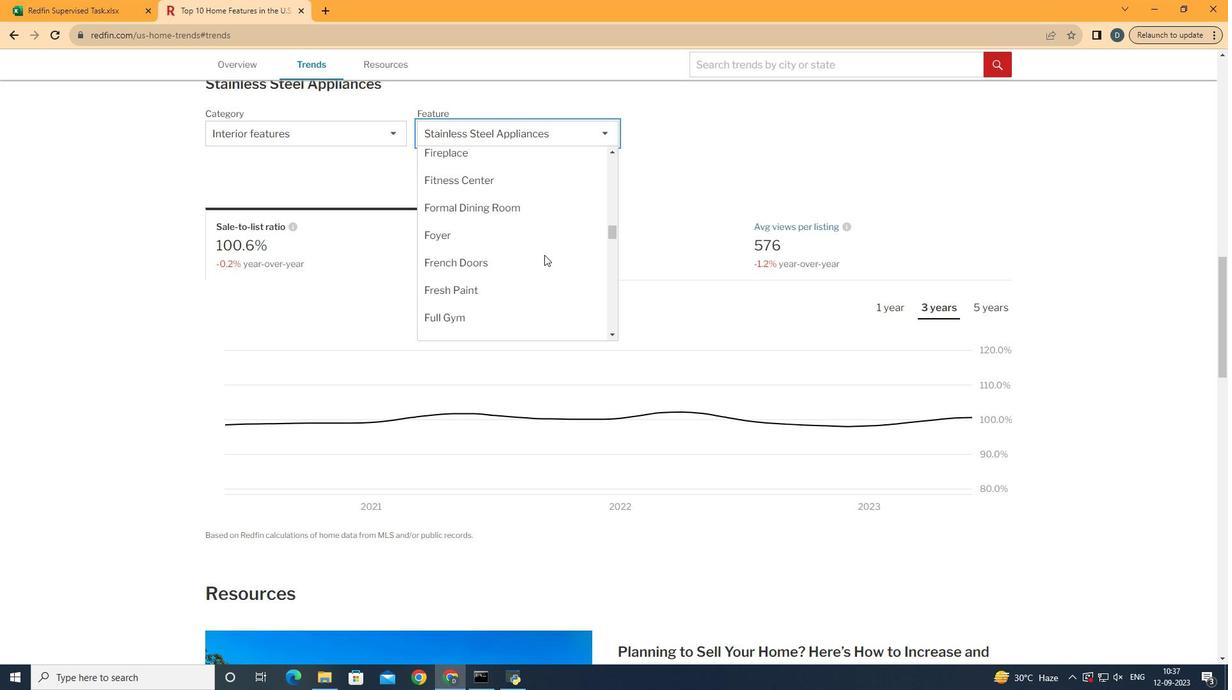 
Action: Mouse moved to (559, 232)
Screenshot: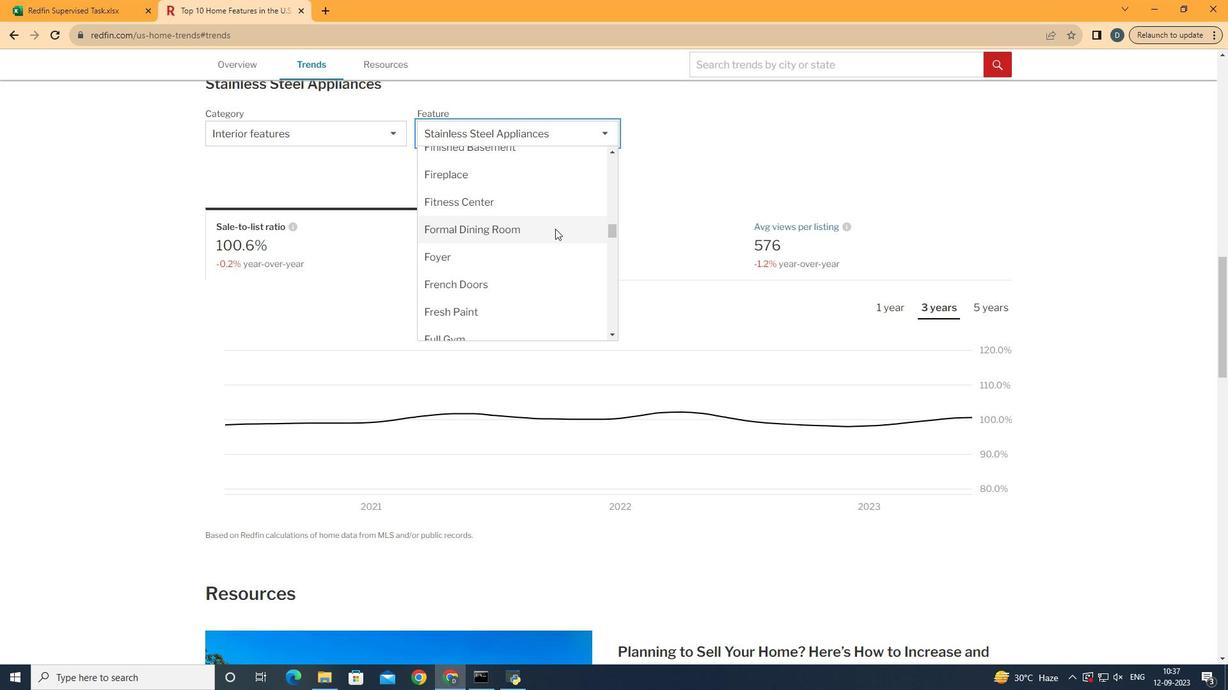 
Action: Mouse pressed left at (559, 232)
Screenshot: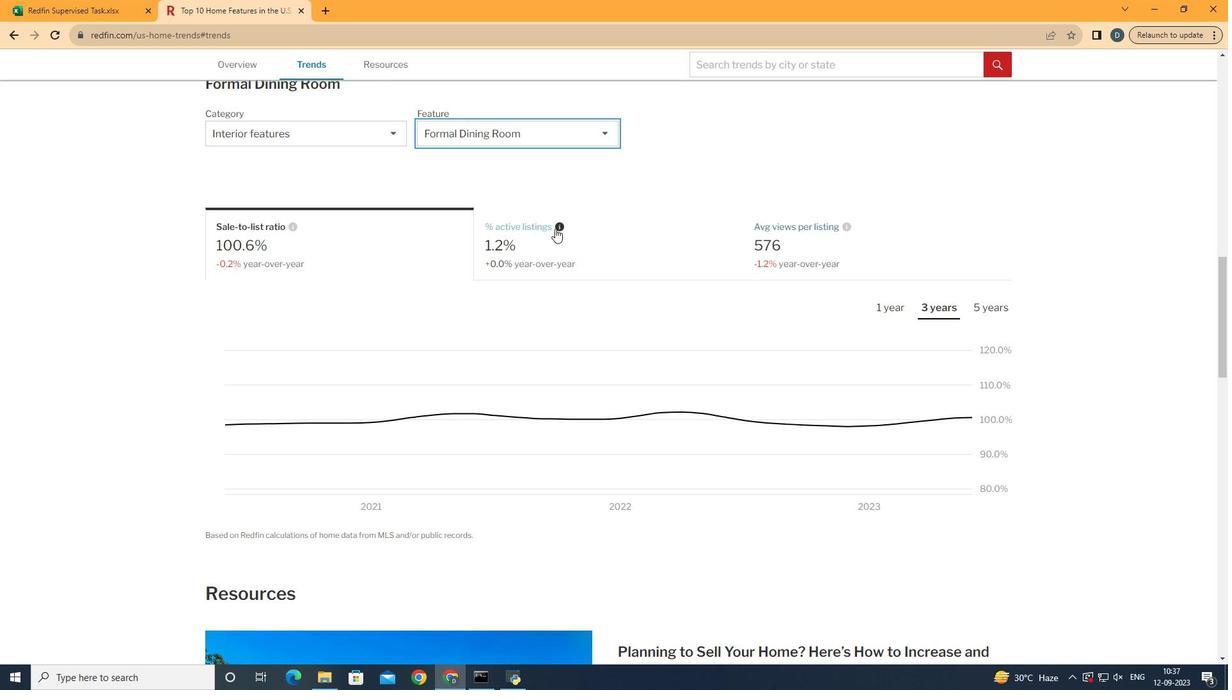 
Action: Mouse moved to (682, 165)
Screenshot: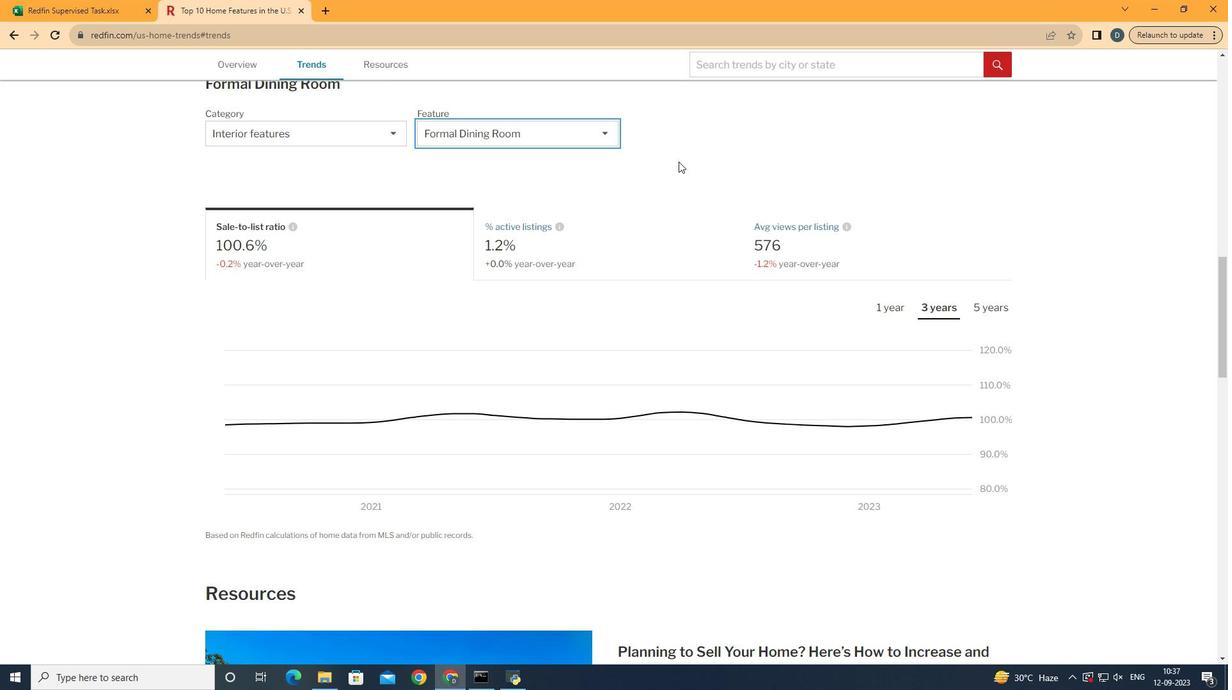 
Action: Mouse pressed left at (682, 165)
Screenshot: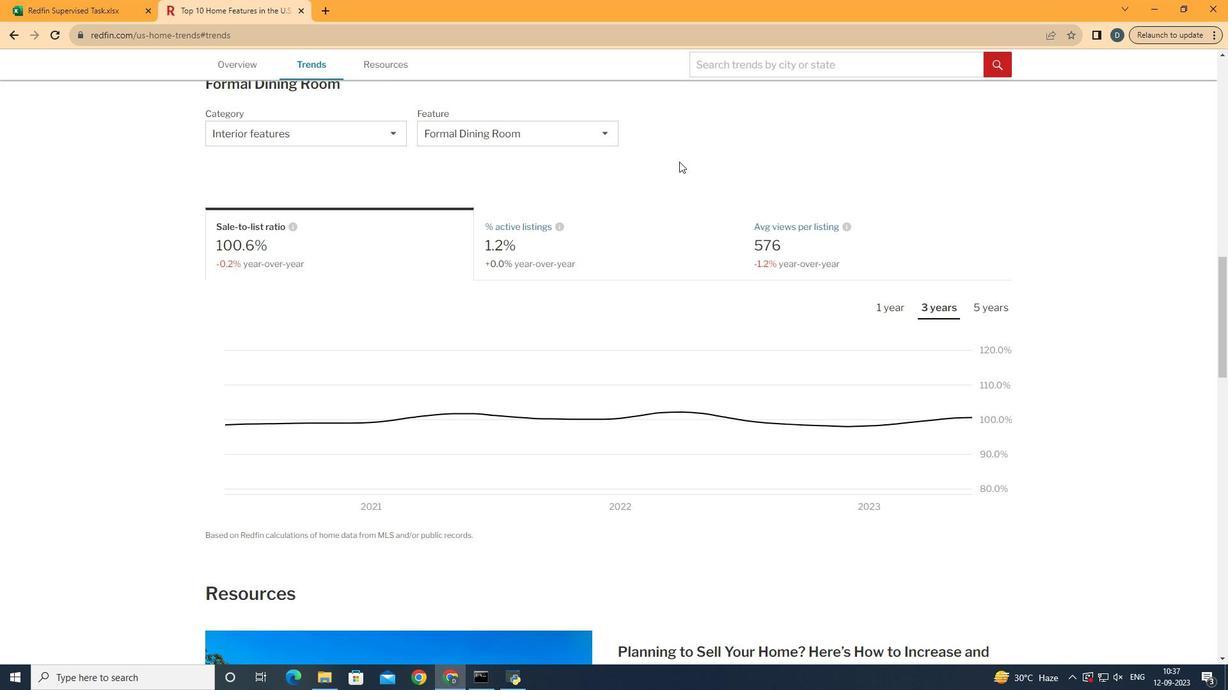 
Action: Mouse moved to (688, 248)
Screenshot: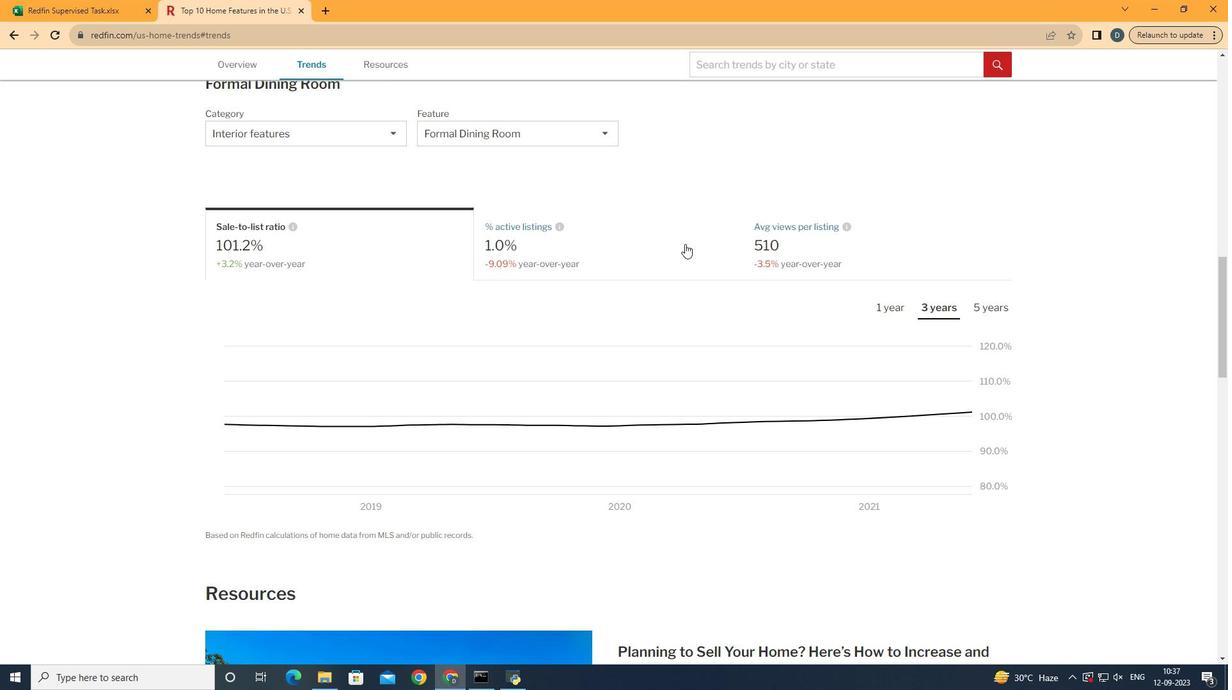 
Action: Mouse pressed left at (688, 248)
Screenshot: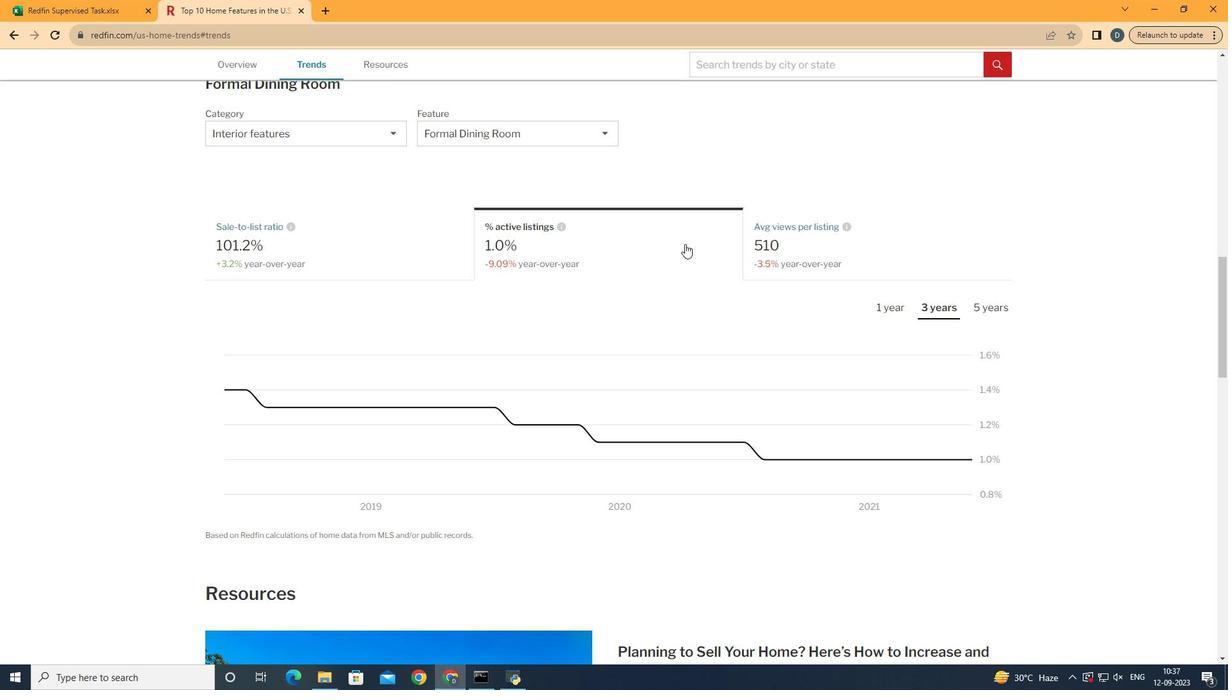 
Action: Mouse moved to (904, 307)
Screenshot: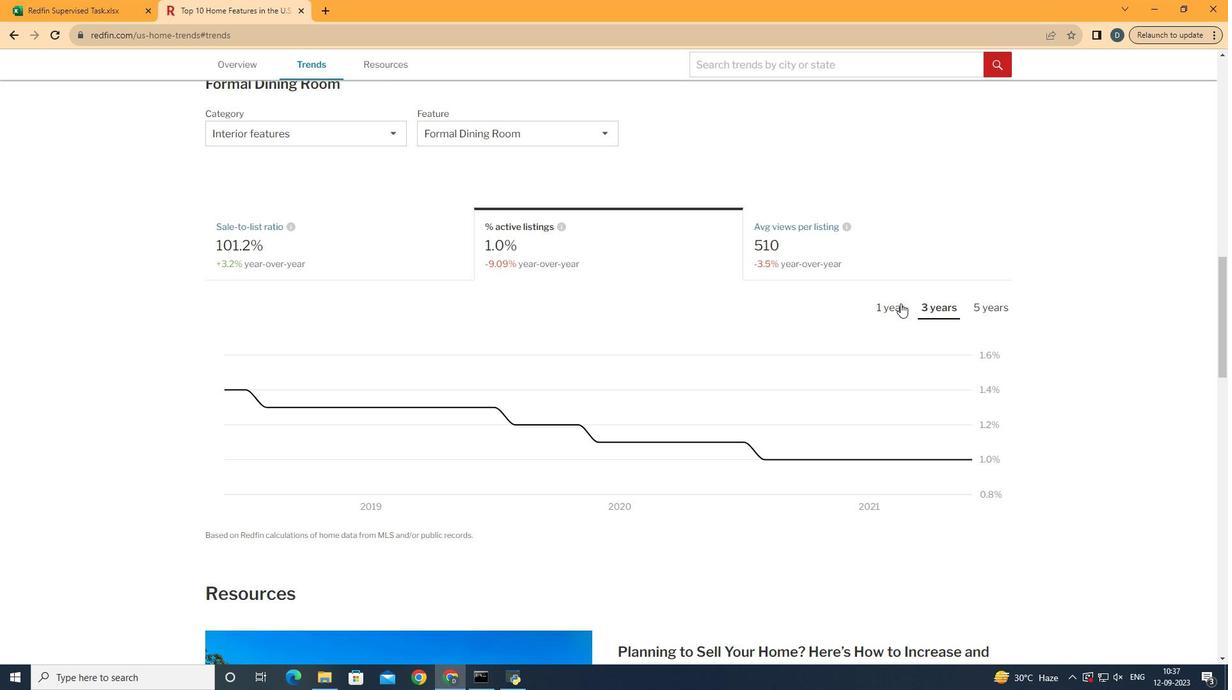 
Action: Mouse pressed left at (904, 307)
Screenshot: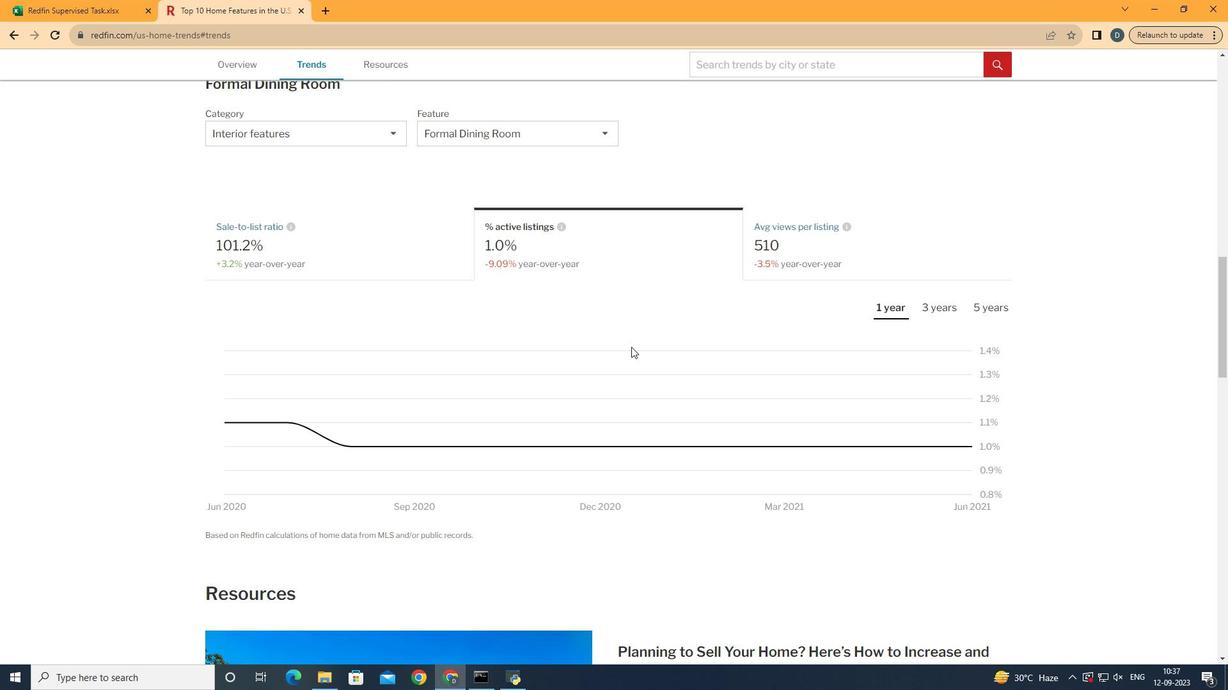 
Action: Mouse moved to (940, 466)
Screenshot: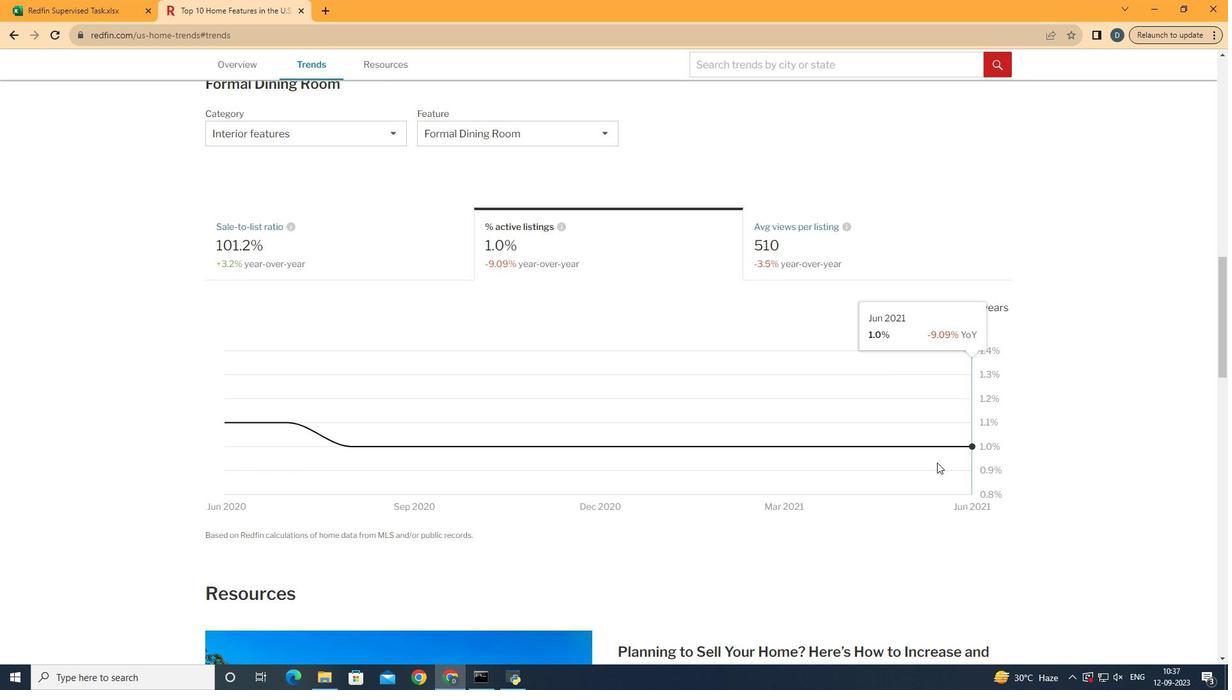 
